 Task: In the  document Ryan.docx change page color to  'Olive Green'. Add link on bottom right corner of the sheet: 'www.instagram.com' Insert page numer on top of the page
Action: Mouse pressed left at (250, 355)
Screenshot: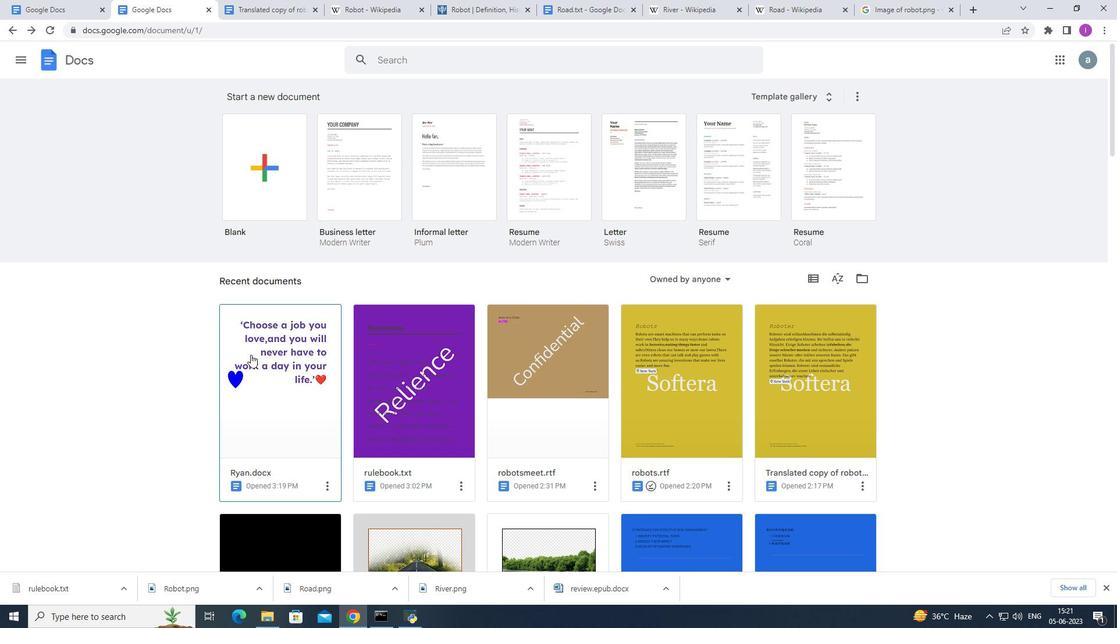 
Action: Mouse moved to (41, 65)
Screenshot: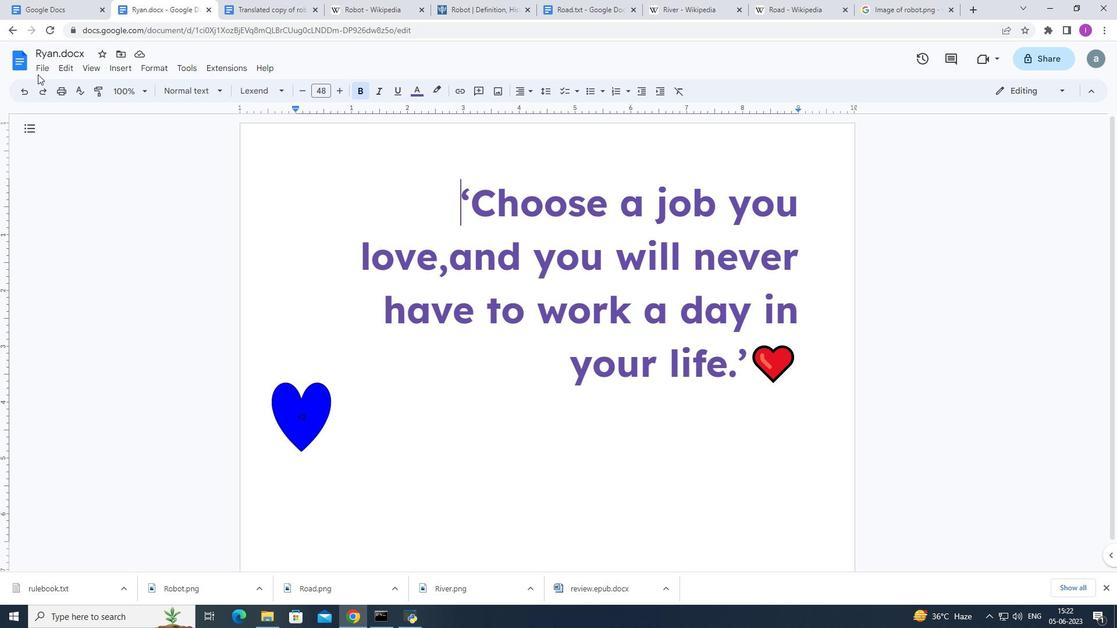 
Action: Mouse pressed left at (41, 65)
Screenshot: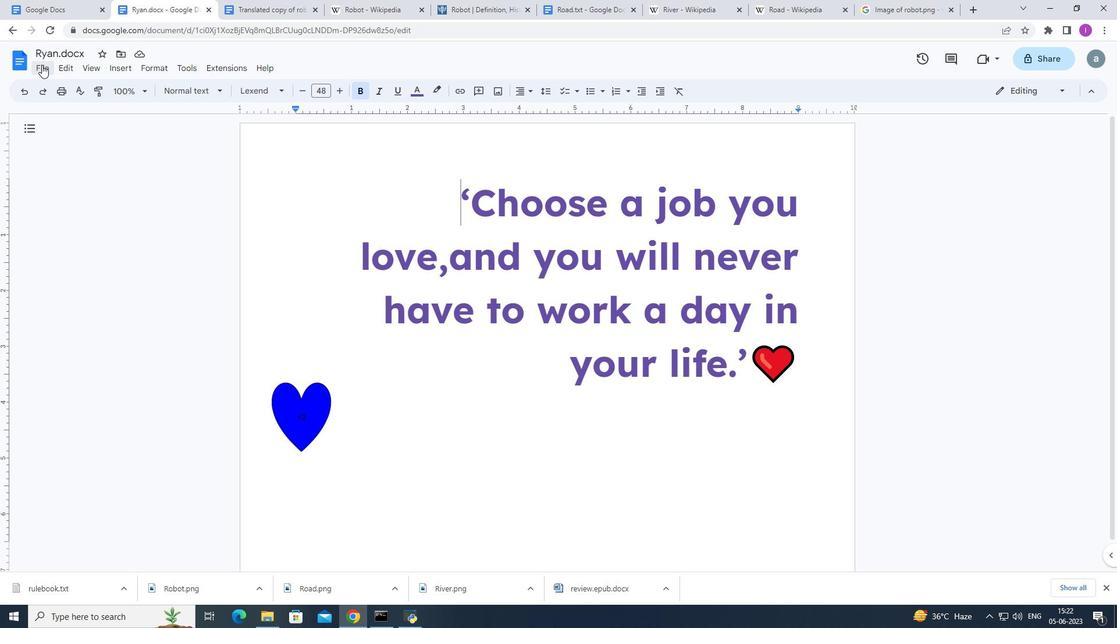 
Action: Mouse moved to (92, 385)
Screenshot: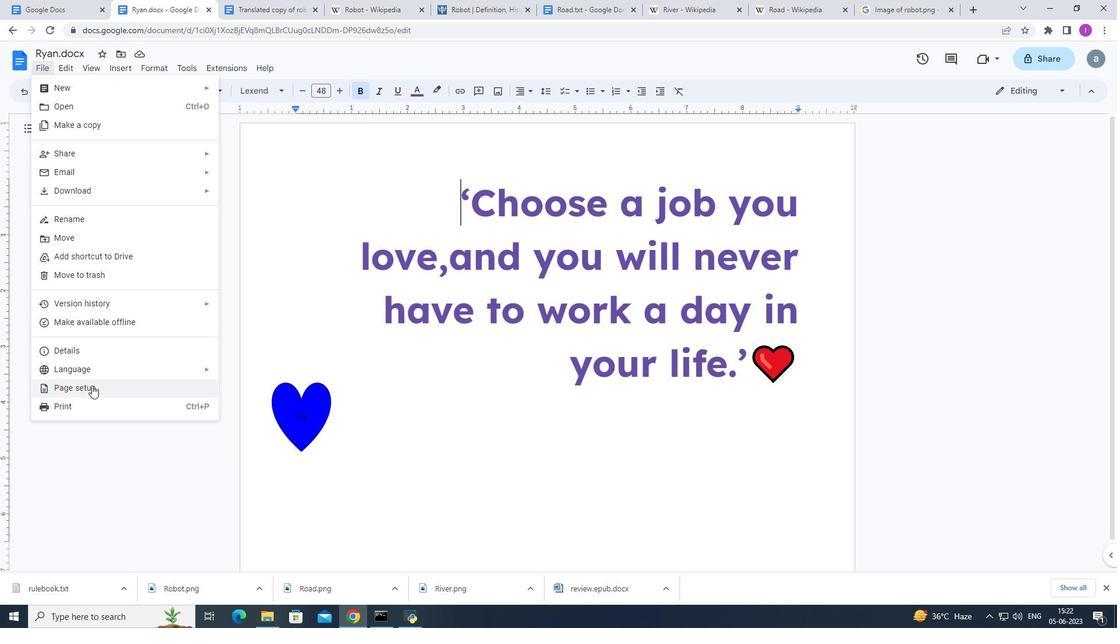 
Action: Mouse pressed left at (92, 385)
Screenshot: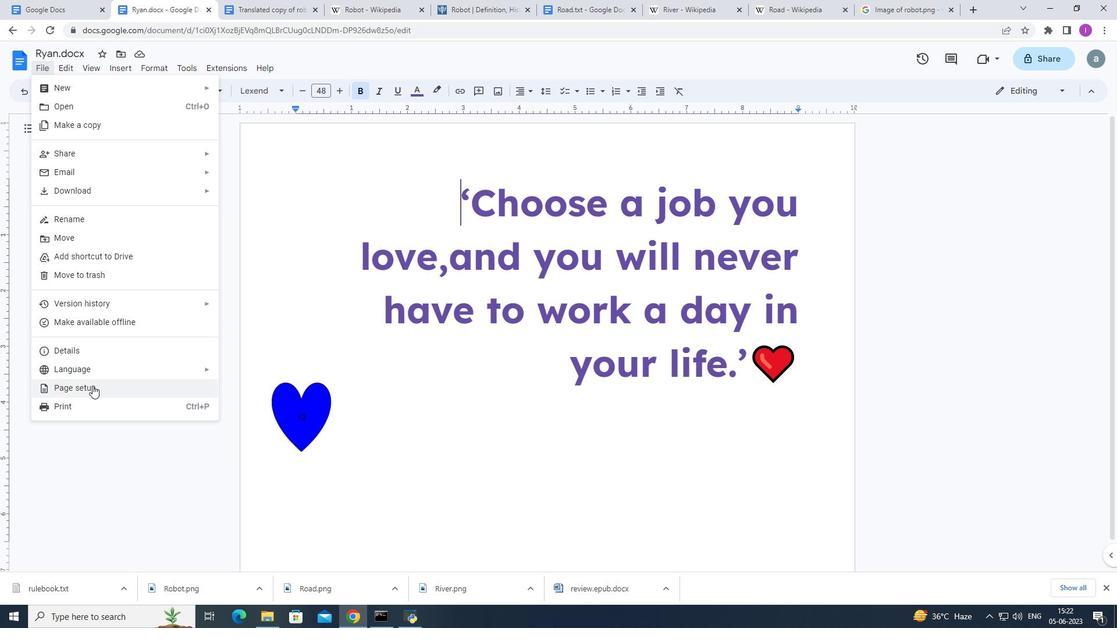 
Action: Mouse moved to (473, 381)
Screenshot: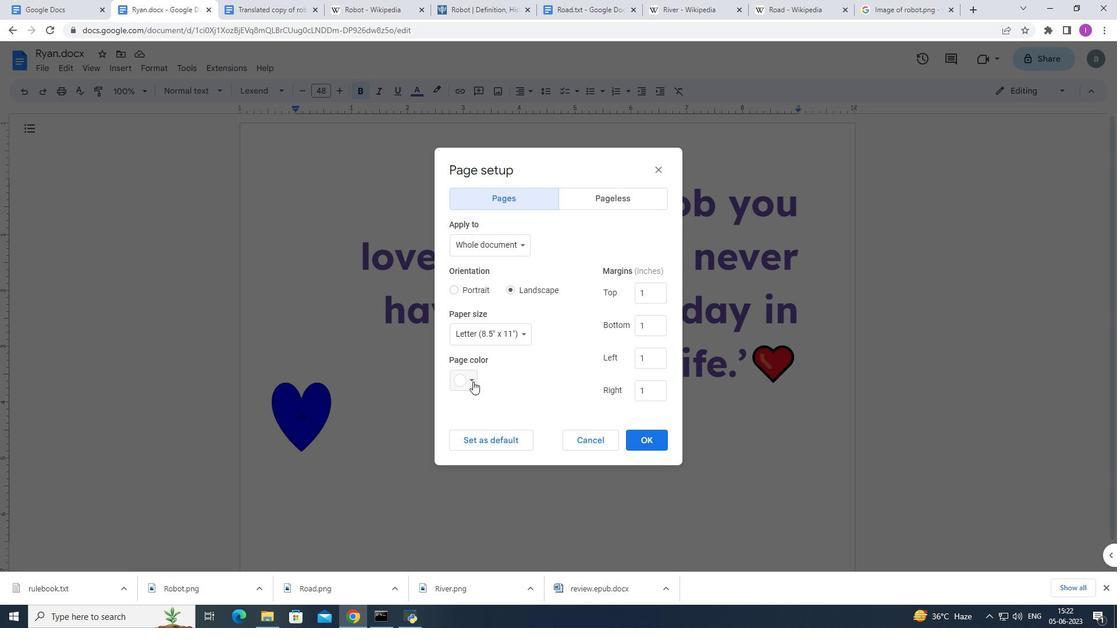 
Action: Mouse pressed left at (473, 381)
Screenshot: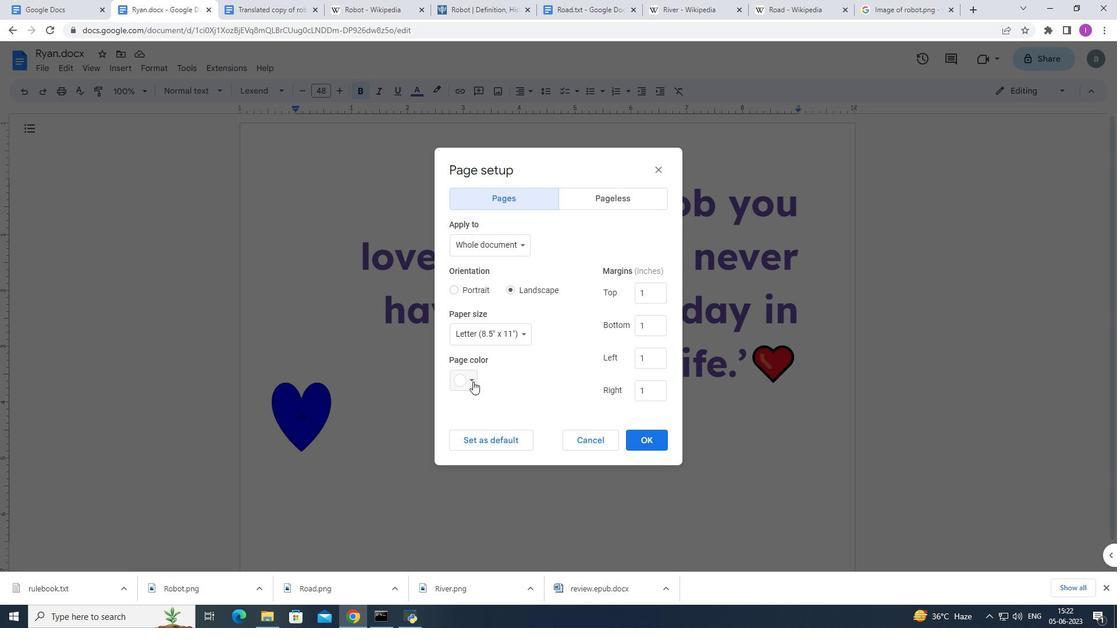 
Action: Mouse moved to (462, 520)
Screenshot: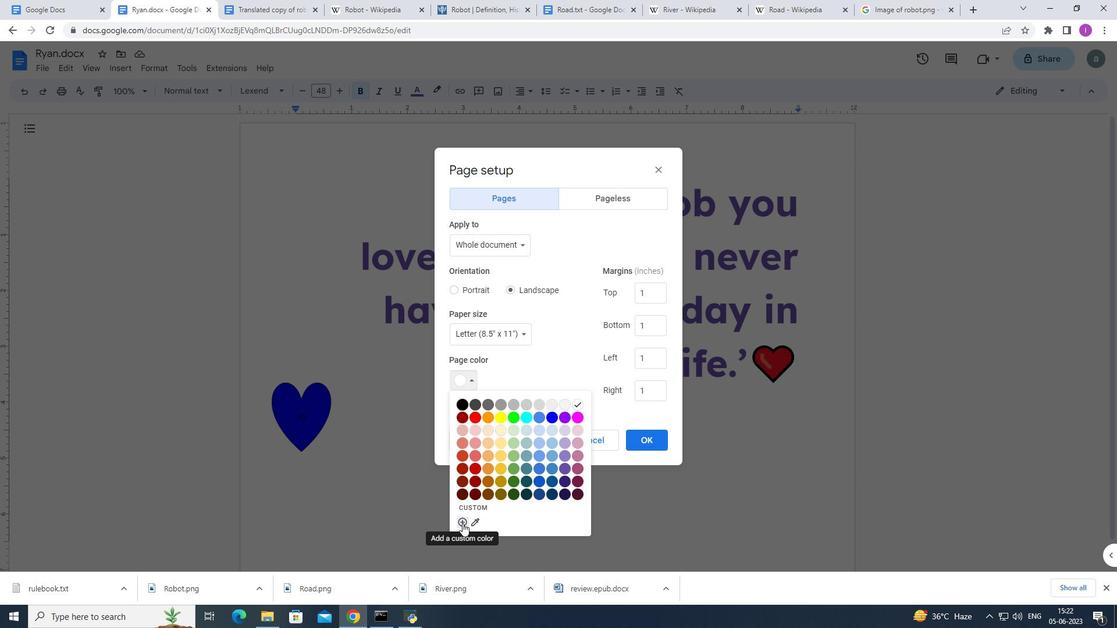 
Action: Mouse pressed left at (462, 520)
Screenshot: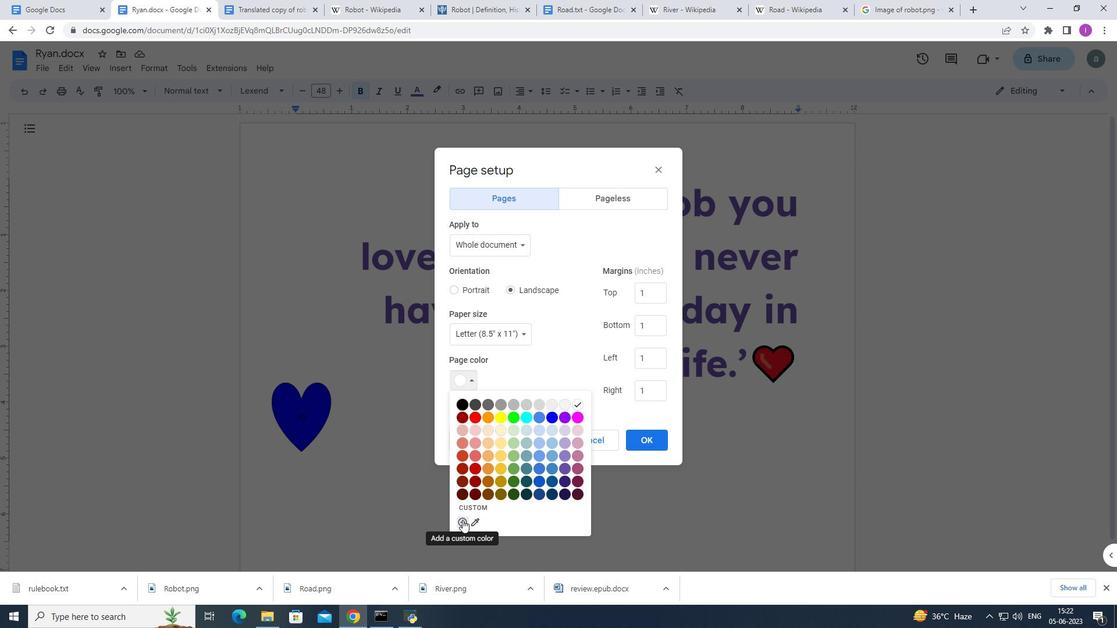 
Action: Mouse moved to (574, 319)
Screenshot: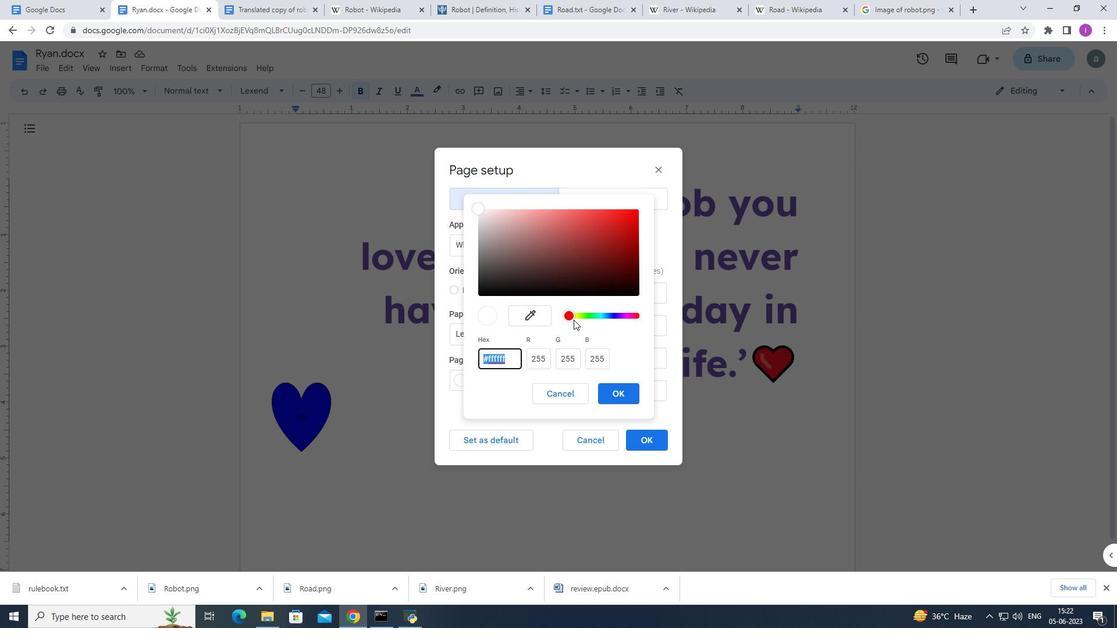 
Action: Mouse pressed left at (574, 319)
Screenshot: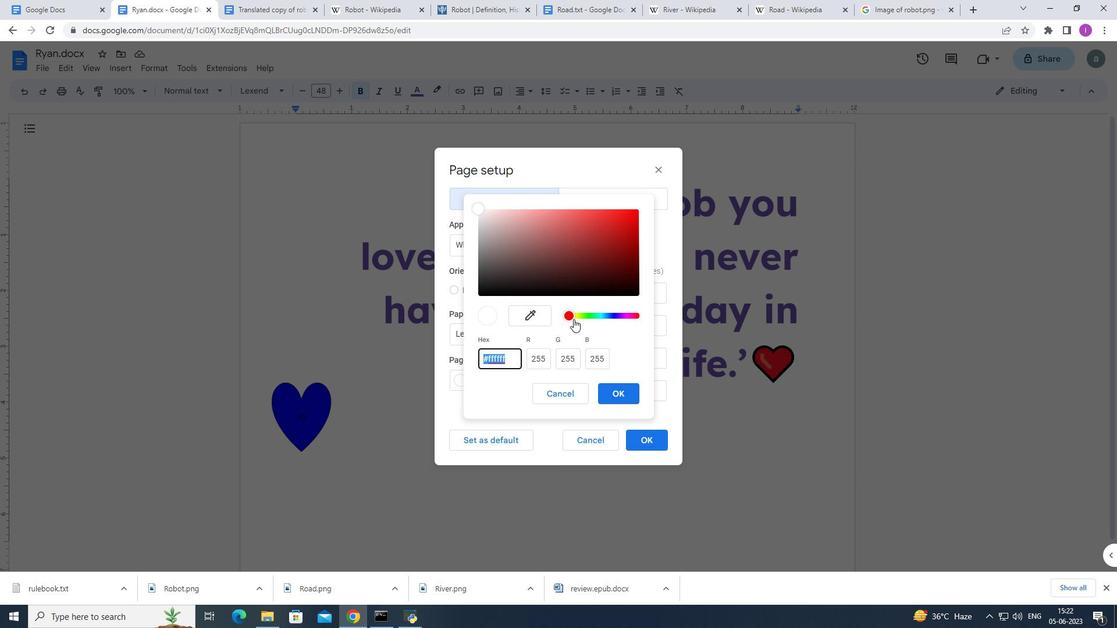 
Action: Mouse moved to (594, 314)
Screenshot: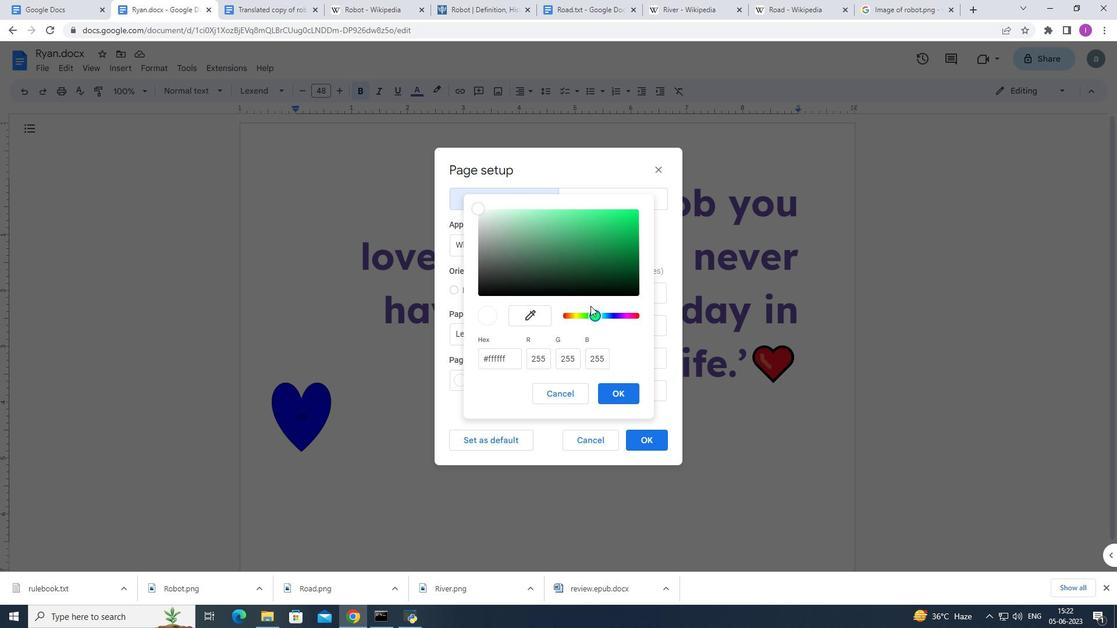 
Action: Mouse pressed left at (594, 314)
Screenshot: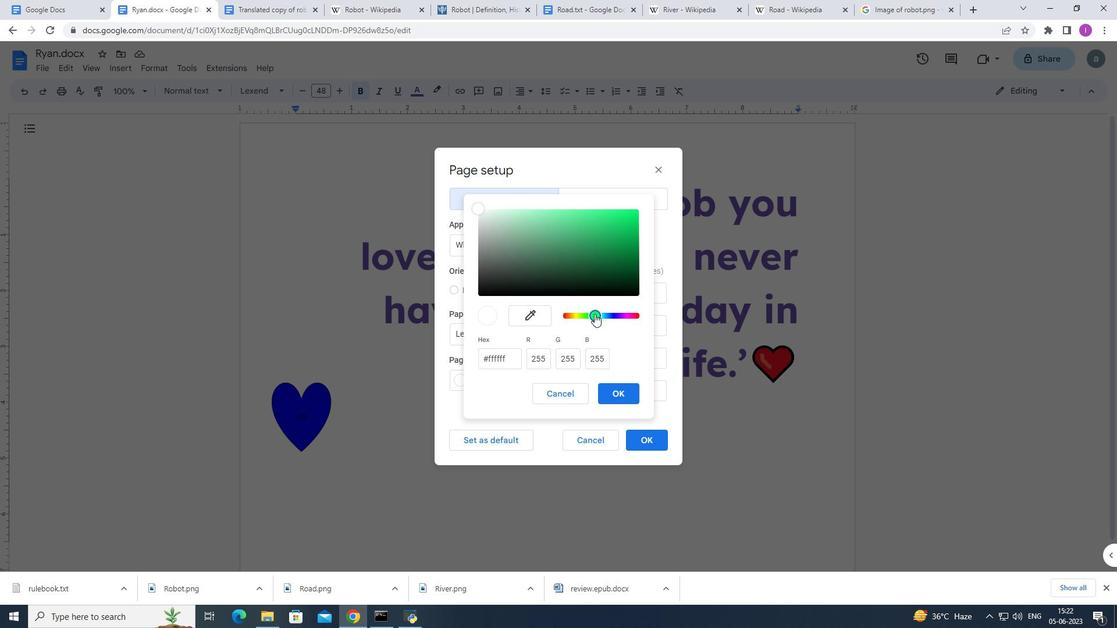 
Action: Mouse moved to (614, 275)
Screenshot: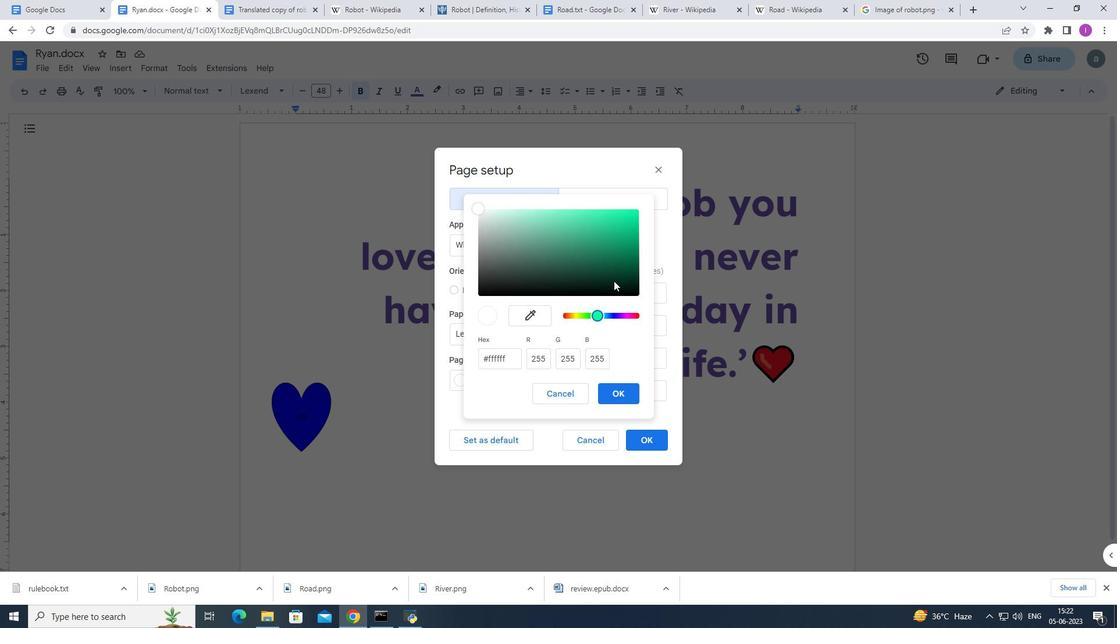 
Action: Mouse pressed left at (614, 275)
Screenshot: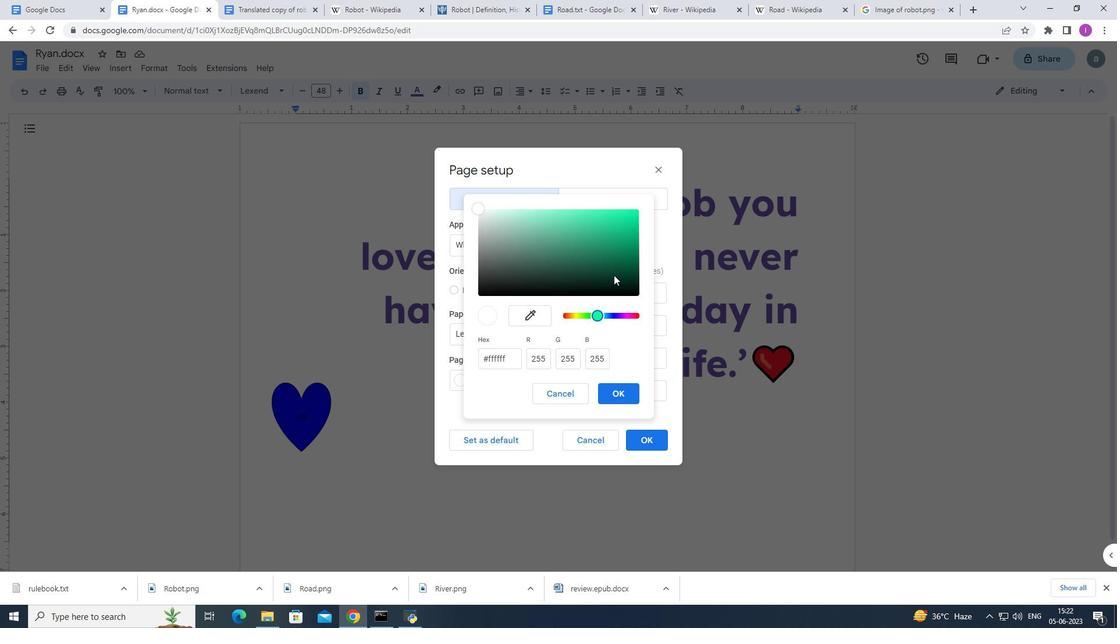 
Action: Mouse moved to (610, 256)
Screenshot: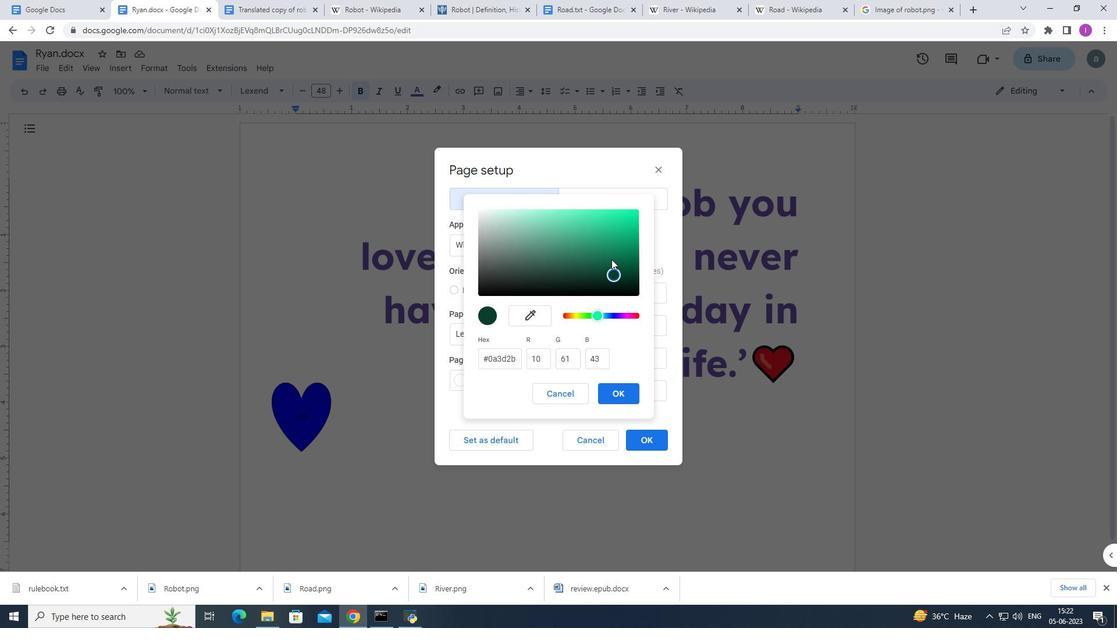 
Action: Mouse pressed left at (610, 256)
Screenshot: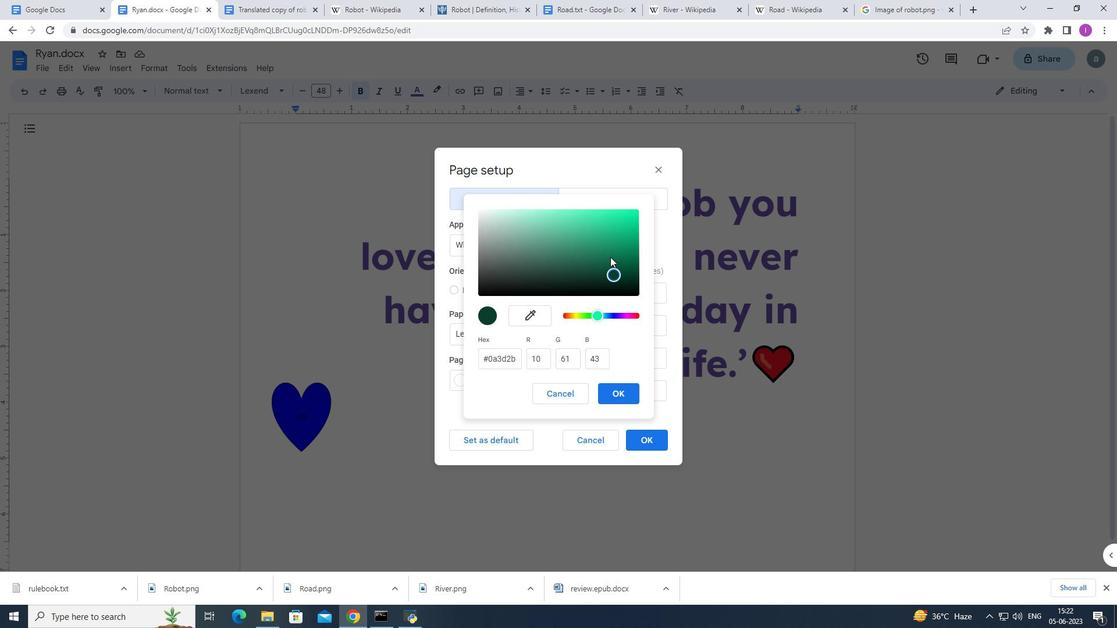 
Action: Mouse moved to (627, 248)
Screenshot: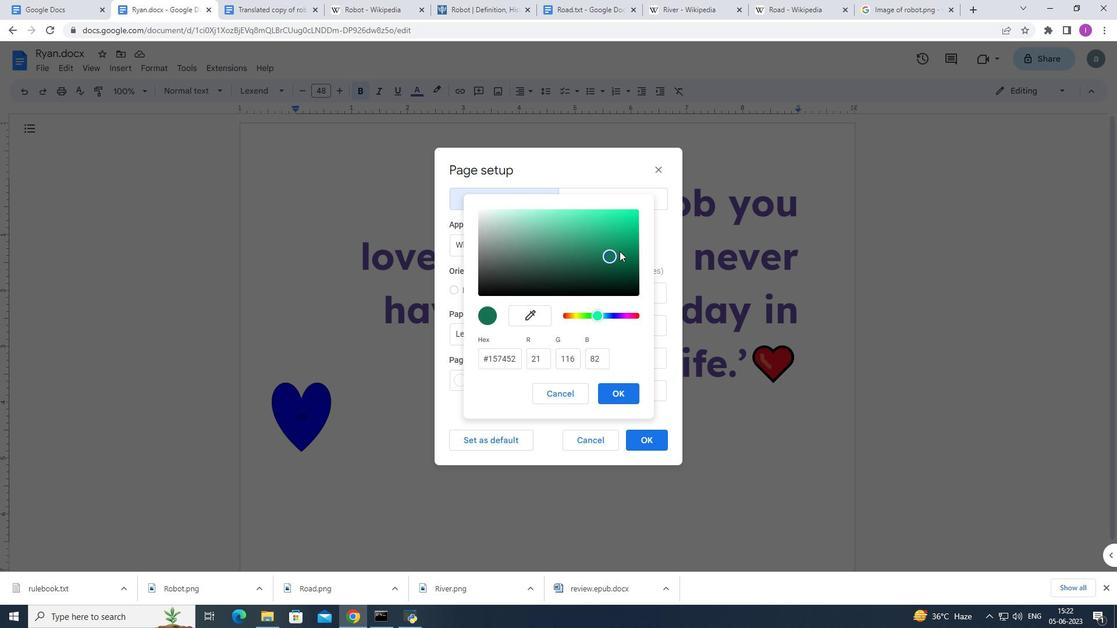 
Action: Mouse pressed left at (627, 248)
Screenshot: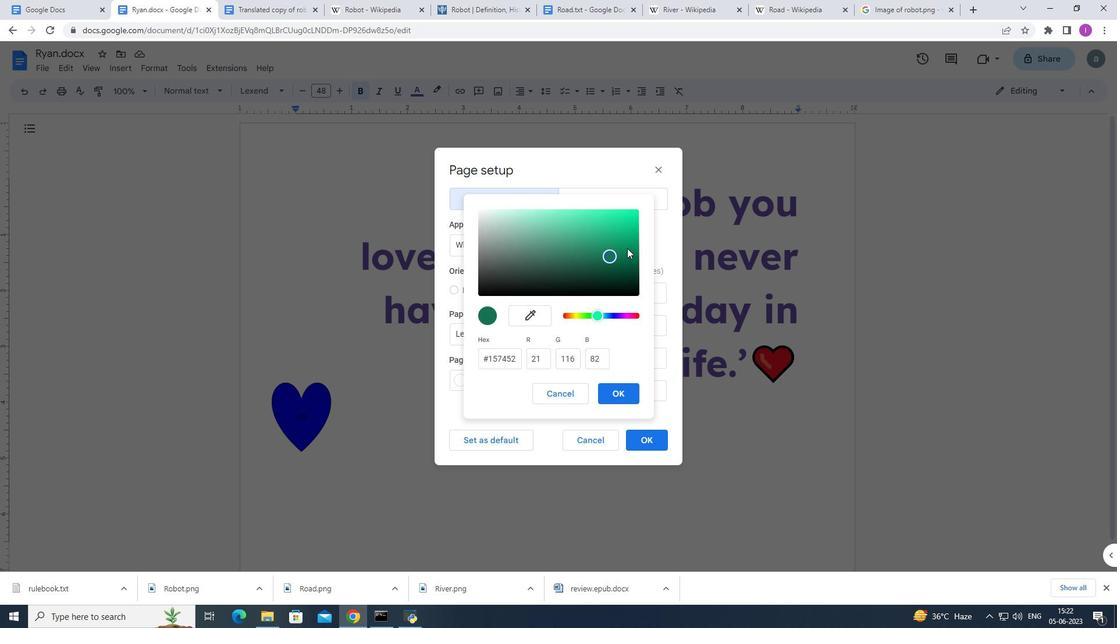 
Action: Mouse moved to (633, 264)
Screenshot: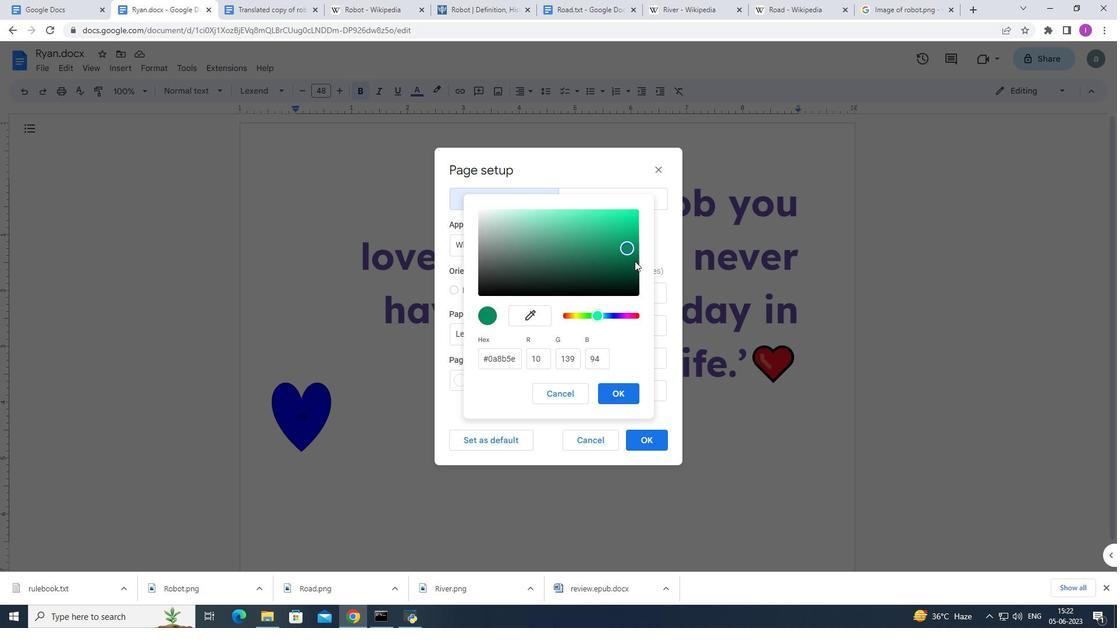 
Action: Mouse pressed left at (633, 264)
Screenshot: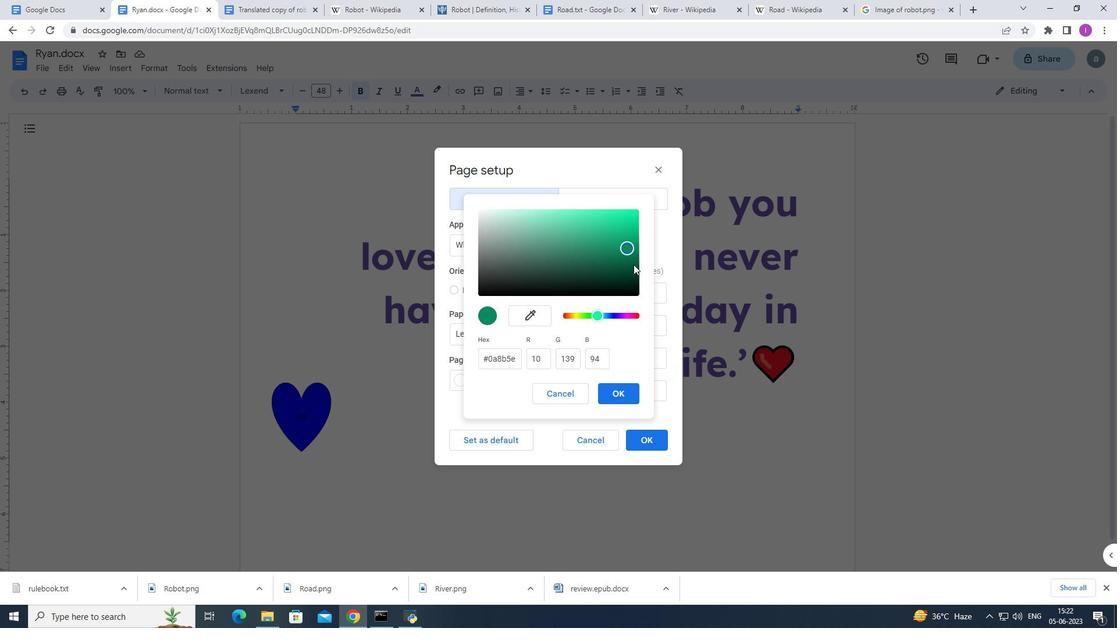 
Action: Mouse moved to (616, 245)
Screenshot: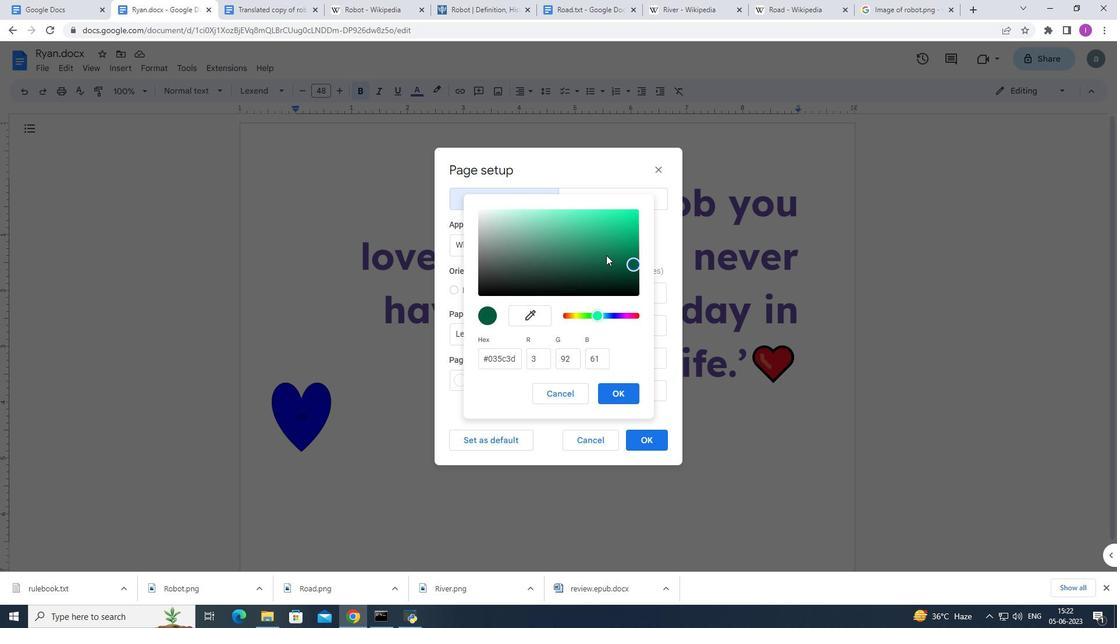 
Action: Mouse pressed left at (616, 245)
Screenshot: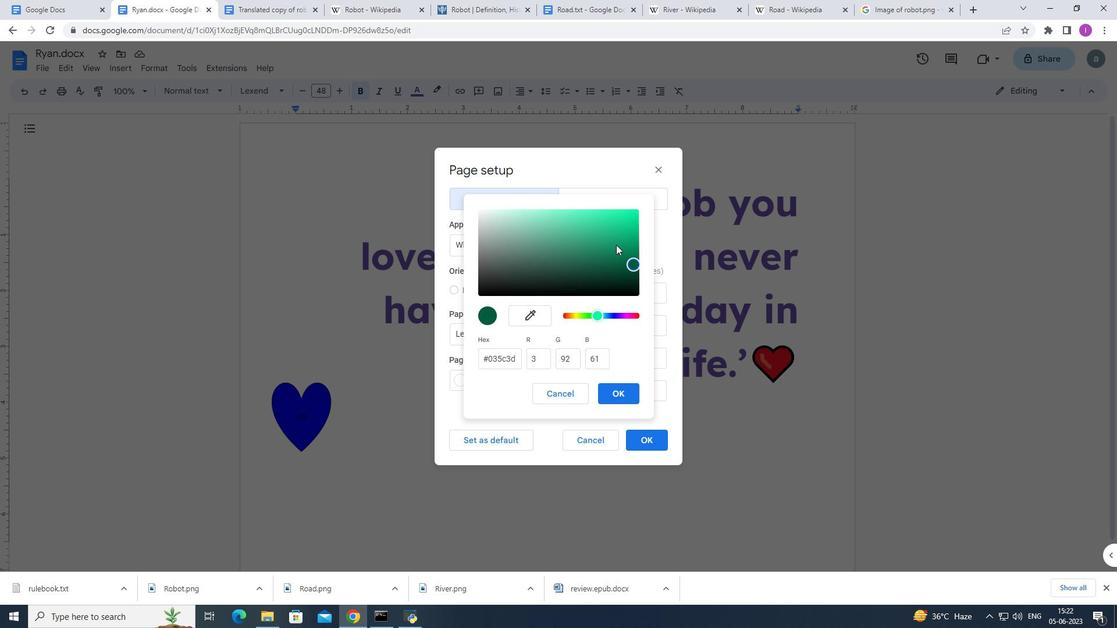 
Action: Mouse moved to (586, 246)
Screenshot: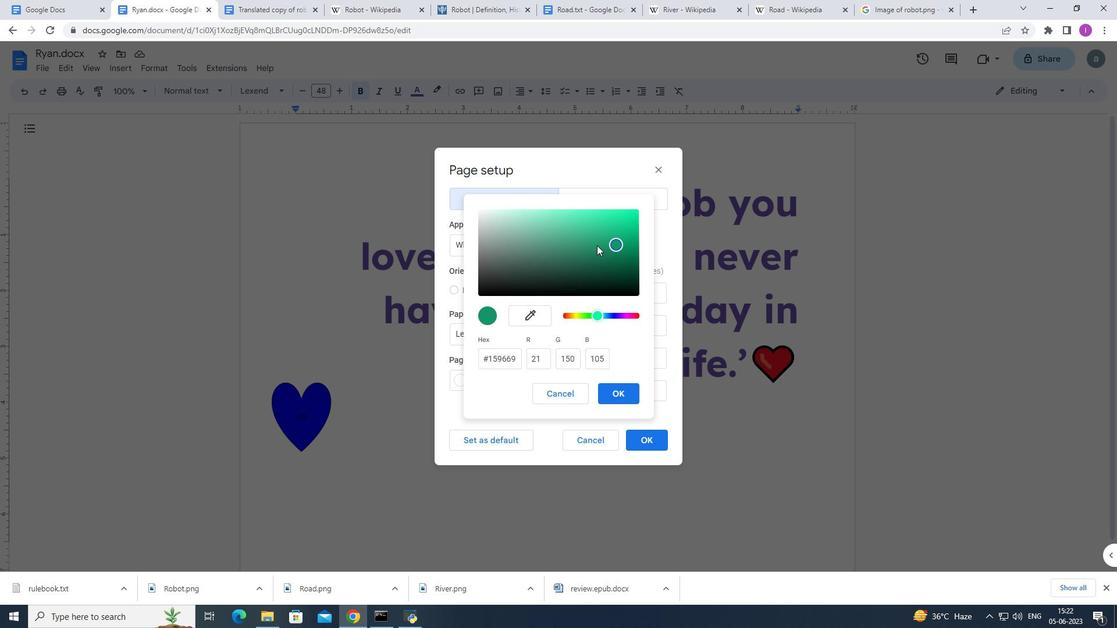 
Action: Mouse pressed left at (586, 246)
Screenshot: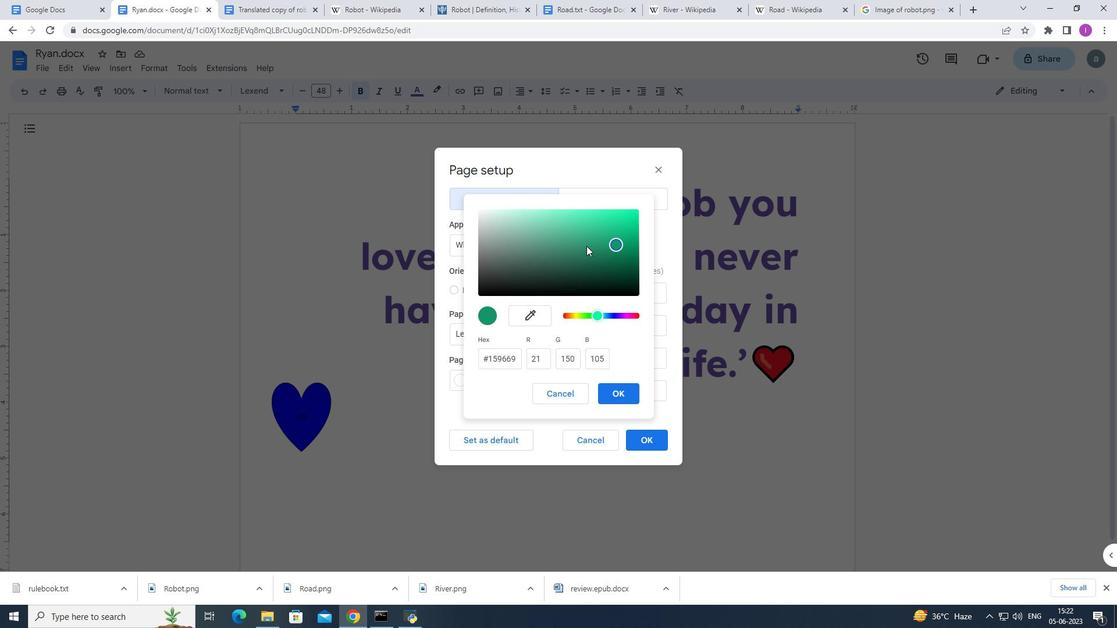 
Action: Mouse moved to (554, 263)
Screenshot: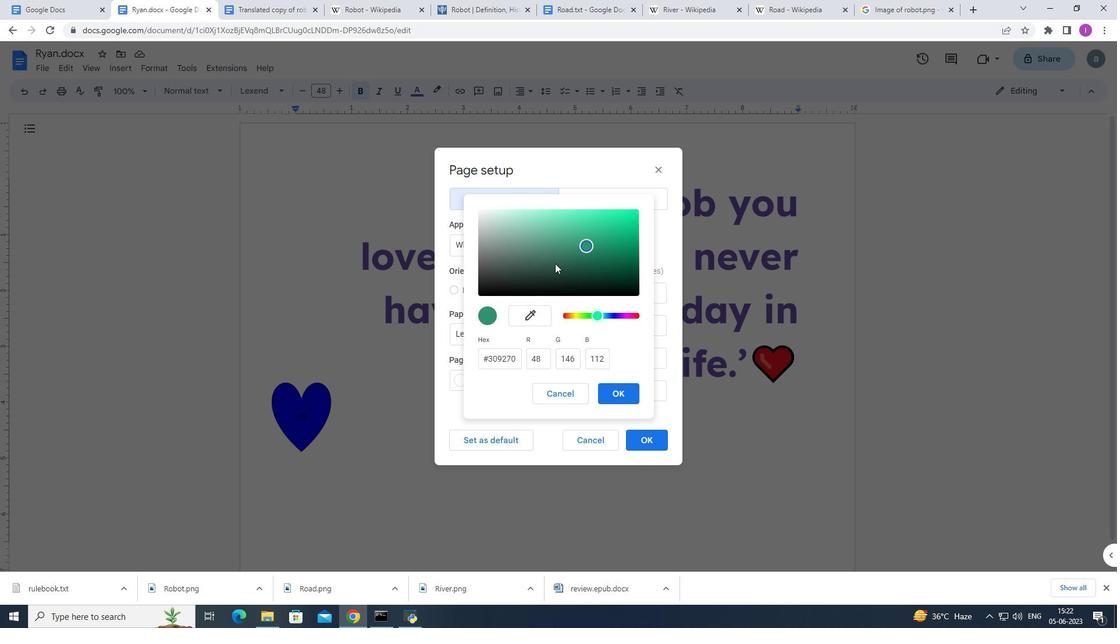 
Action: Mouse pressed left at (554, 263)
Screenshot: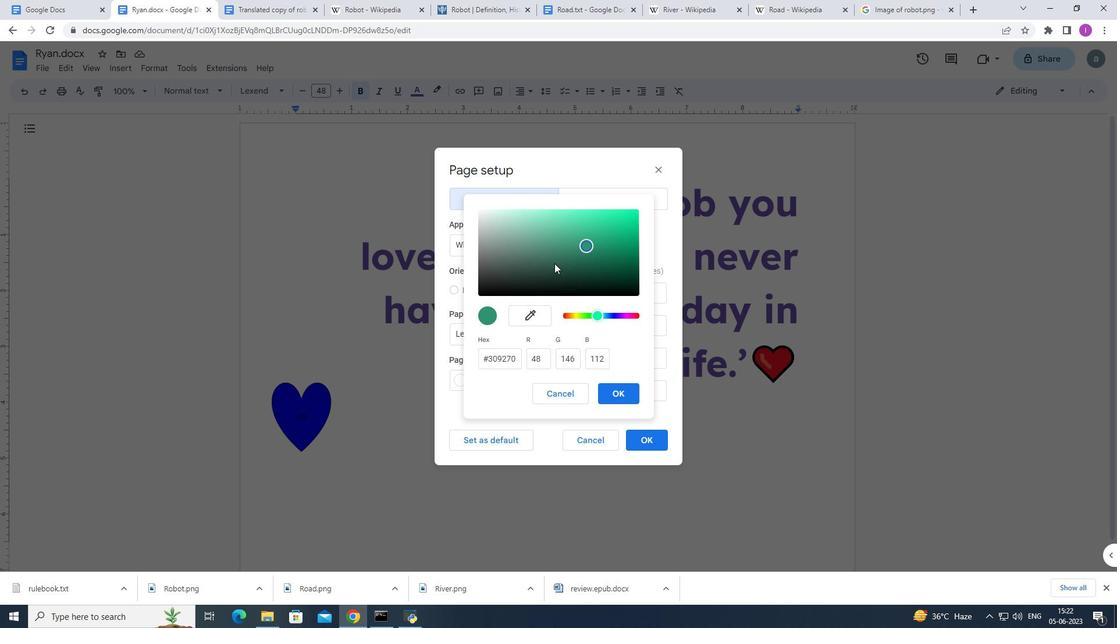 
Action: Mouse moved to (551, 274)
Screenshot: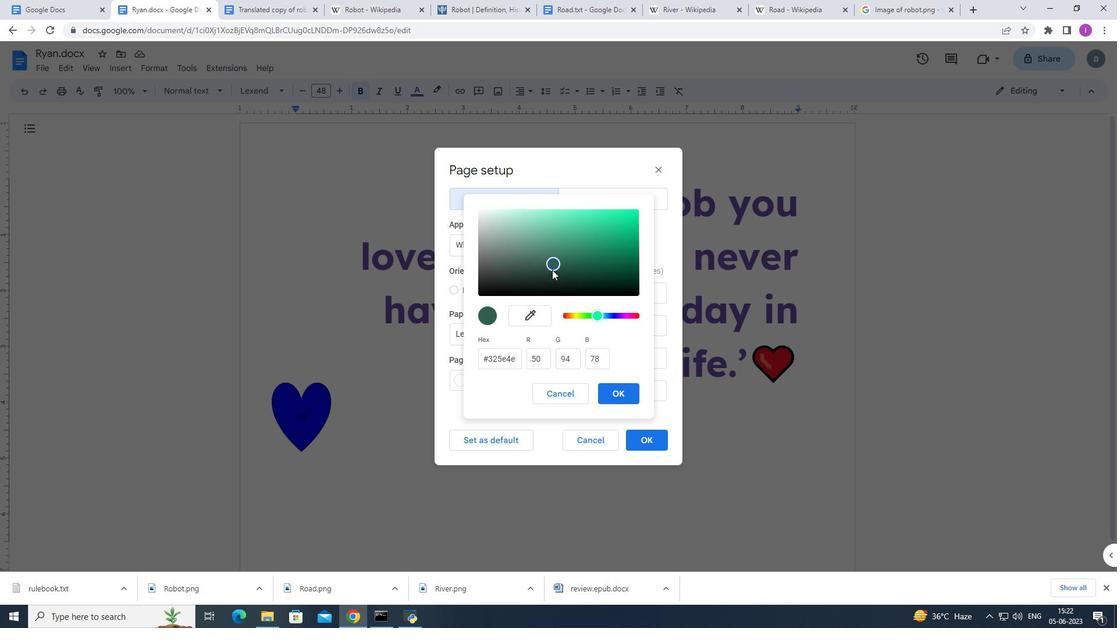 
Action: Mouse pressed left at (551, 274)
Screenshot: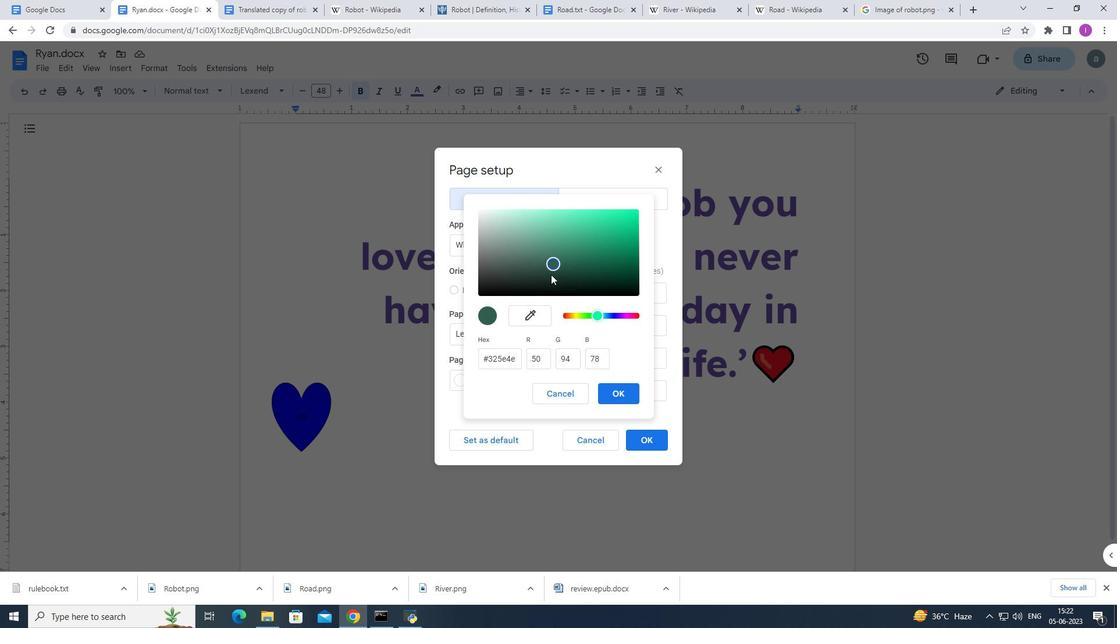 
Action: Mouse moved to (552, 262)
Screenshot: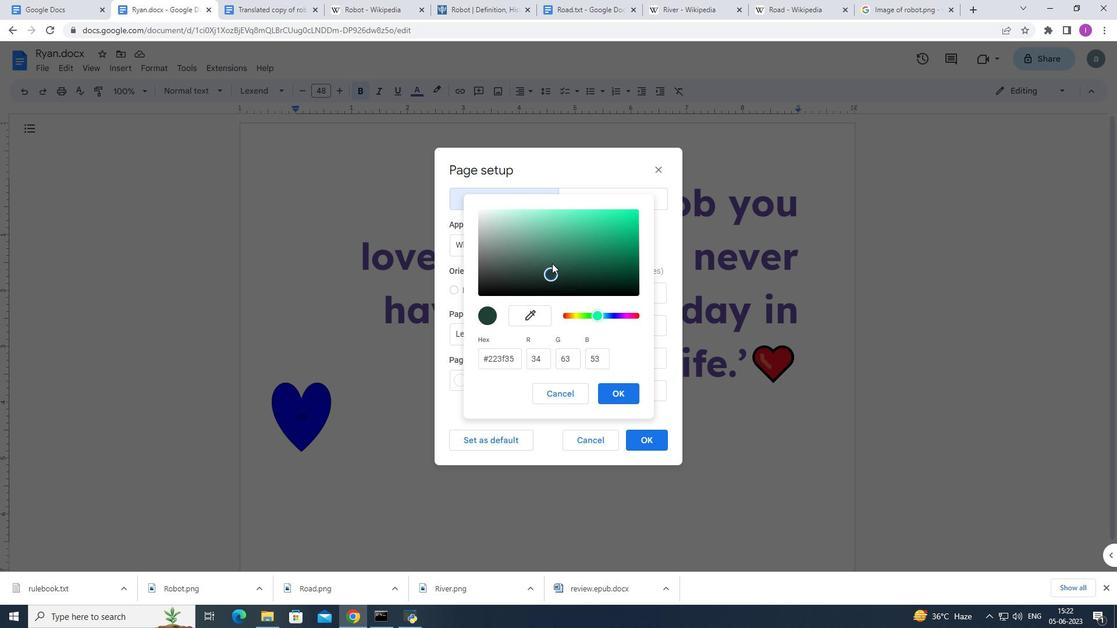 
Action: Mouse pressed left at (552, 262)
Screenshot: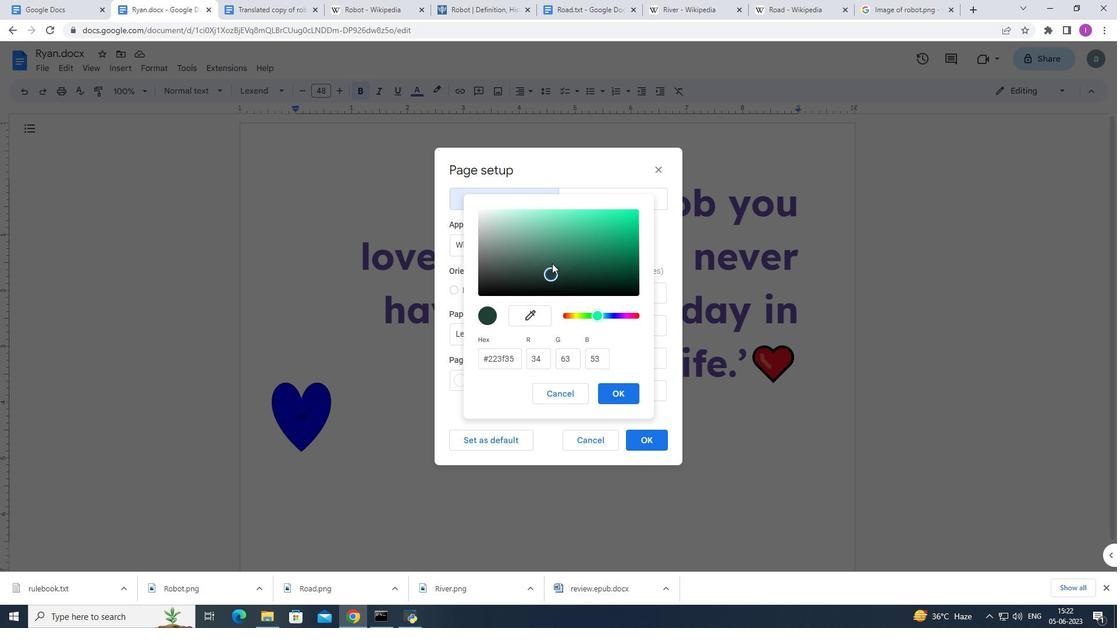 
Action: Mouse moved to (558, 253)
Screenshot: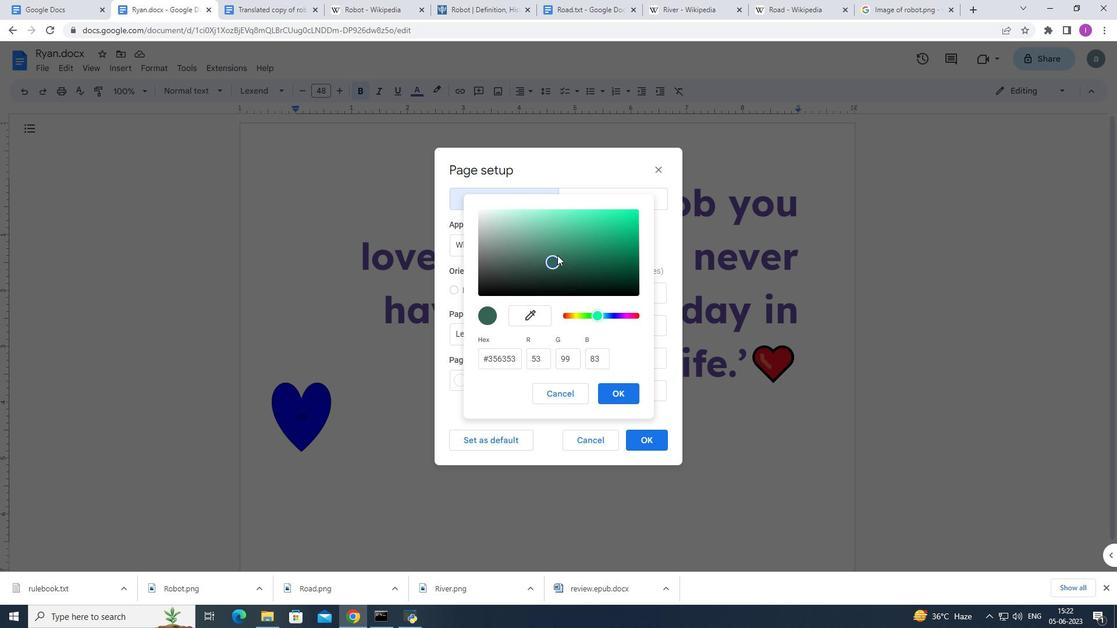 
Action: Mouse pressed left at (558, 253)
Screenshot: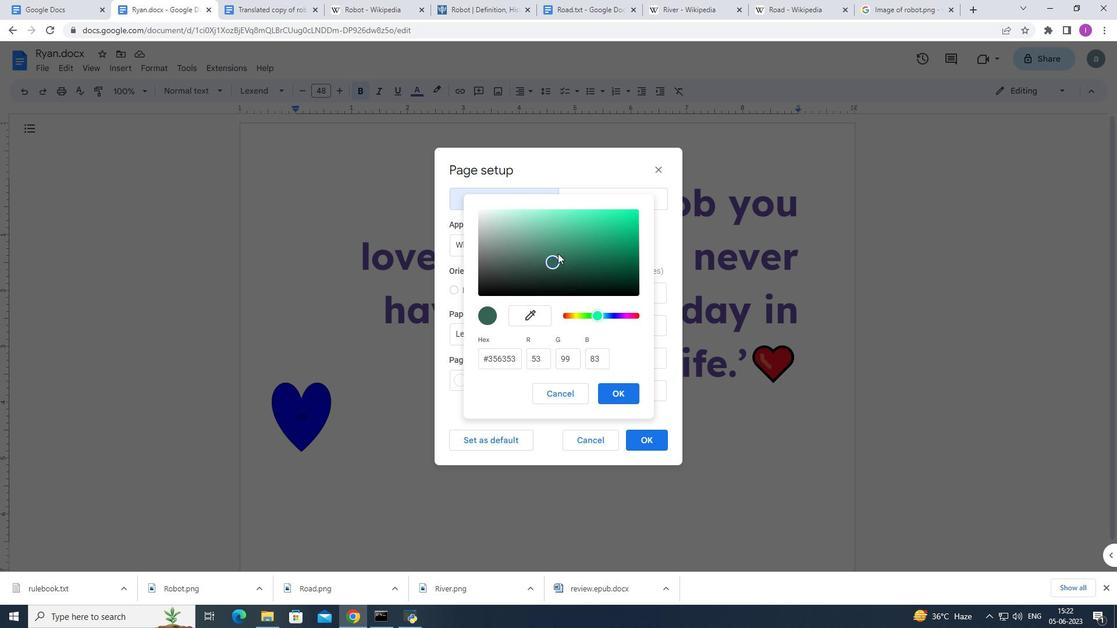 
Action: Mouse moved to (619, 394)
Screenshot: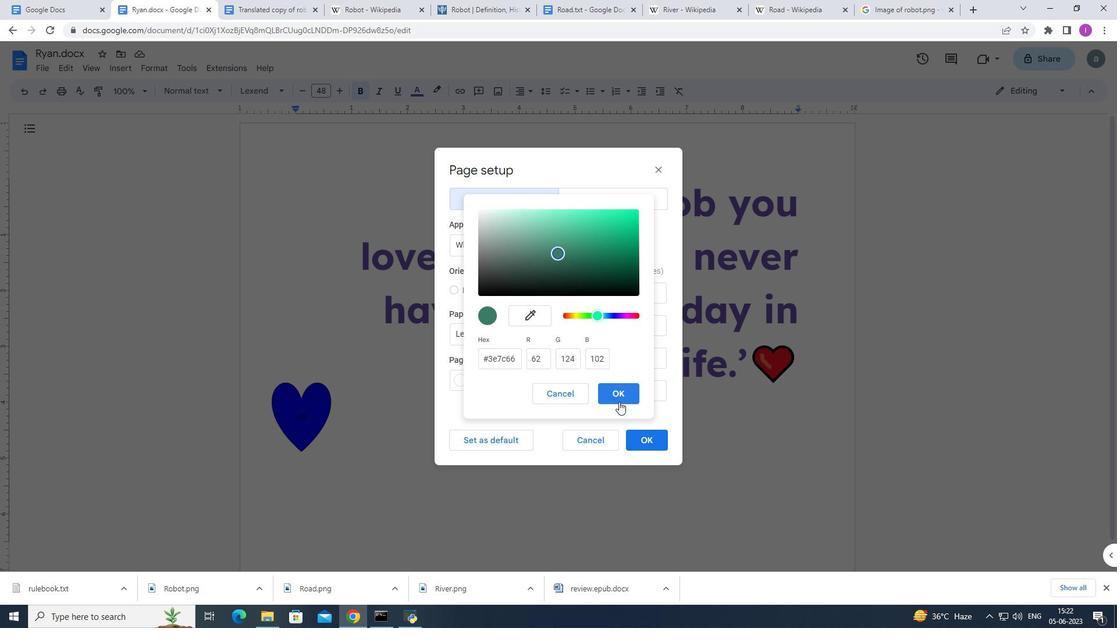 
Action: Mouse pressed left at (619, 394)
Screenshot: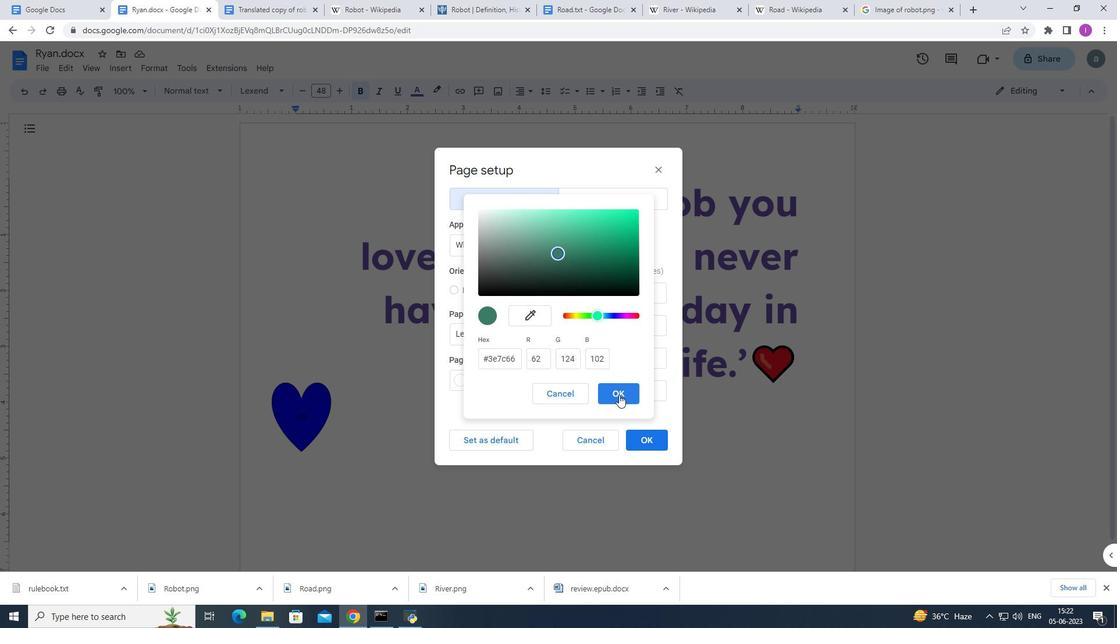 
Action: Mouse moved to (657, 436)
Screenshot: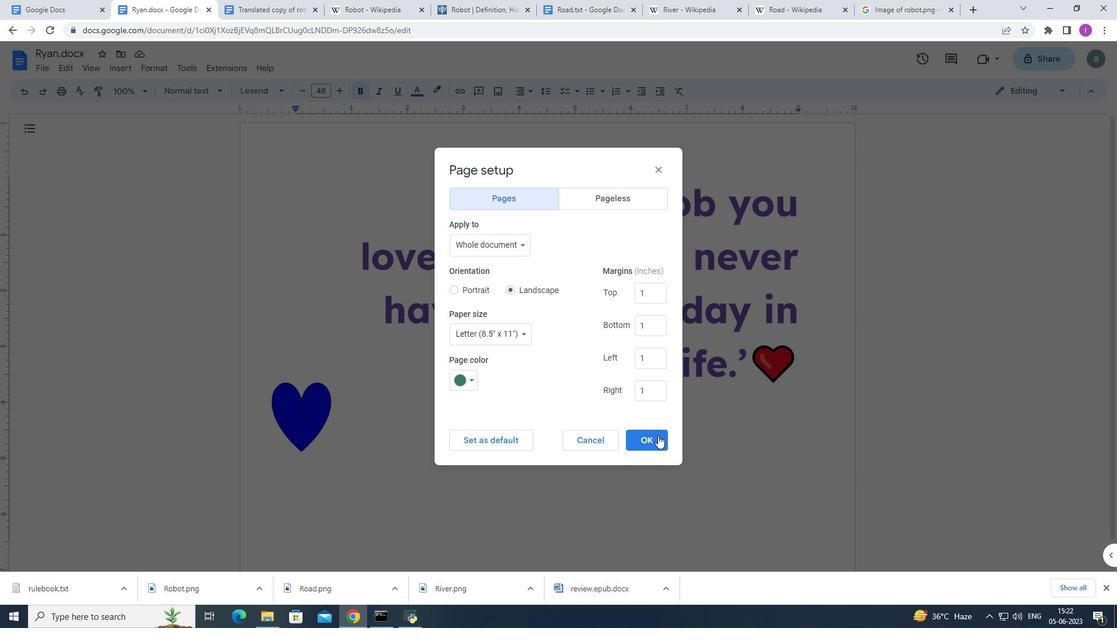
Action: Mouse pressed left at (657, 436)
Screenshot: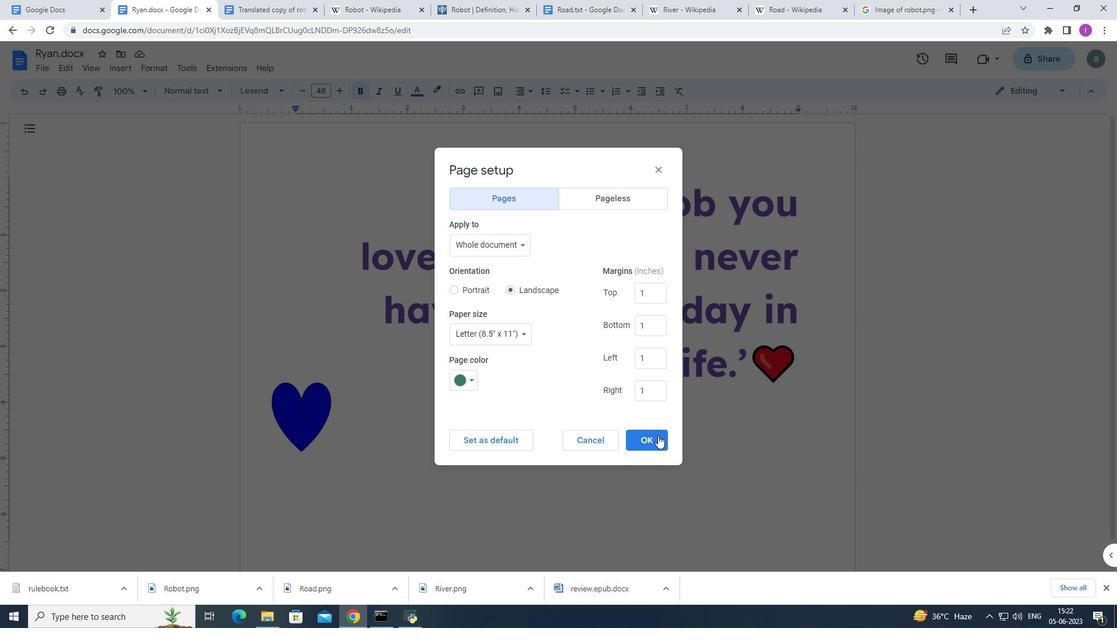 
Action: Mouse moved to (752, 373)
Screenshot: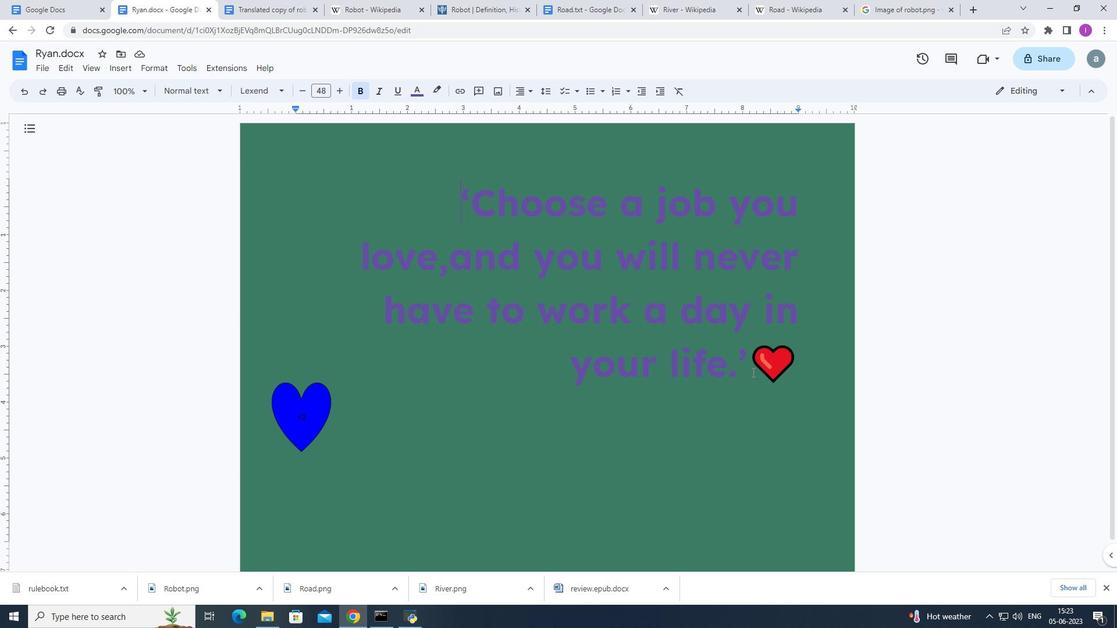 
Action: Mouse pressed left at (752, 373)
Screenshot: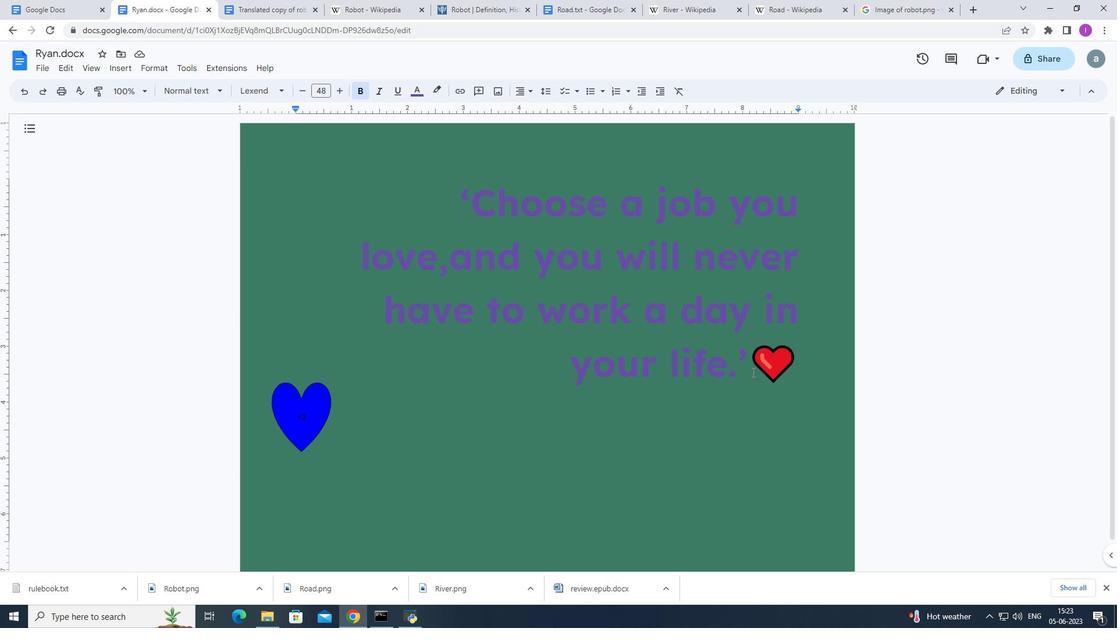 
Action: Mouse moved to (772, 385)
Screenshot: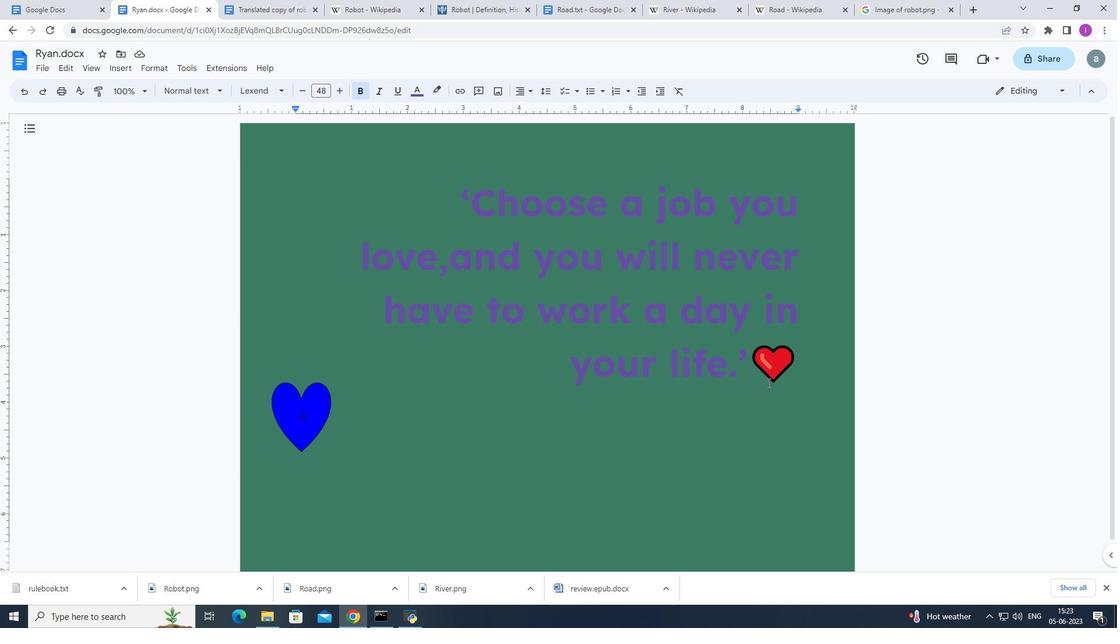 
Action: Key pressed <Key.enter><Key.backspace>
Screenshot: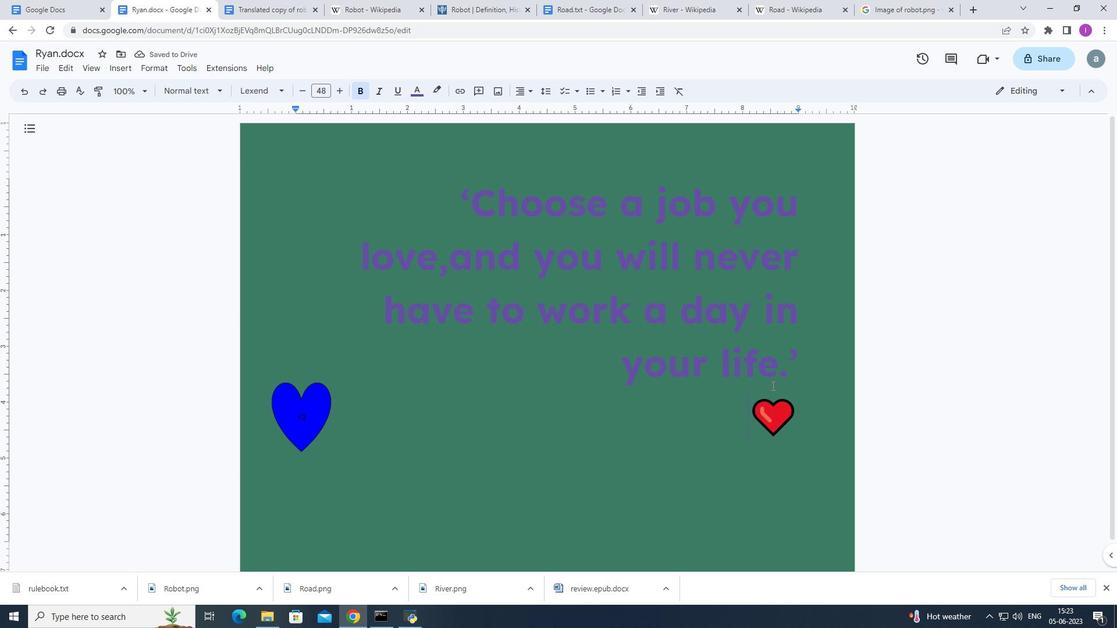 
Action: Mouse moved to (605, 425)
Screenshot: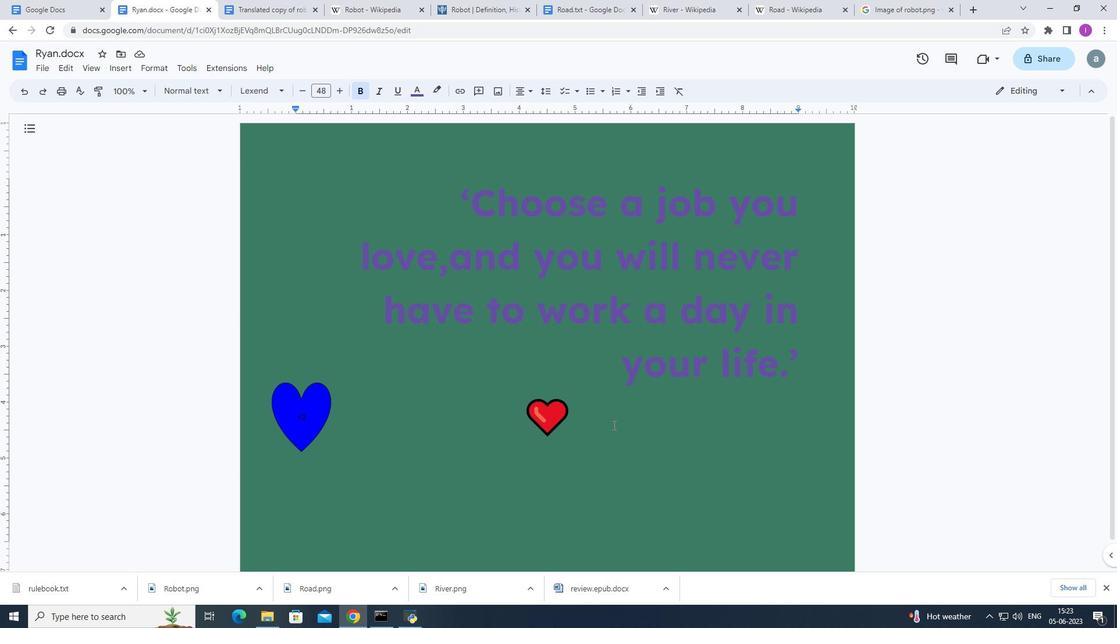 
Action: Mouse pressed left at (605, 425)
Screenshot: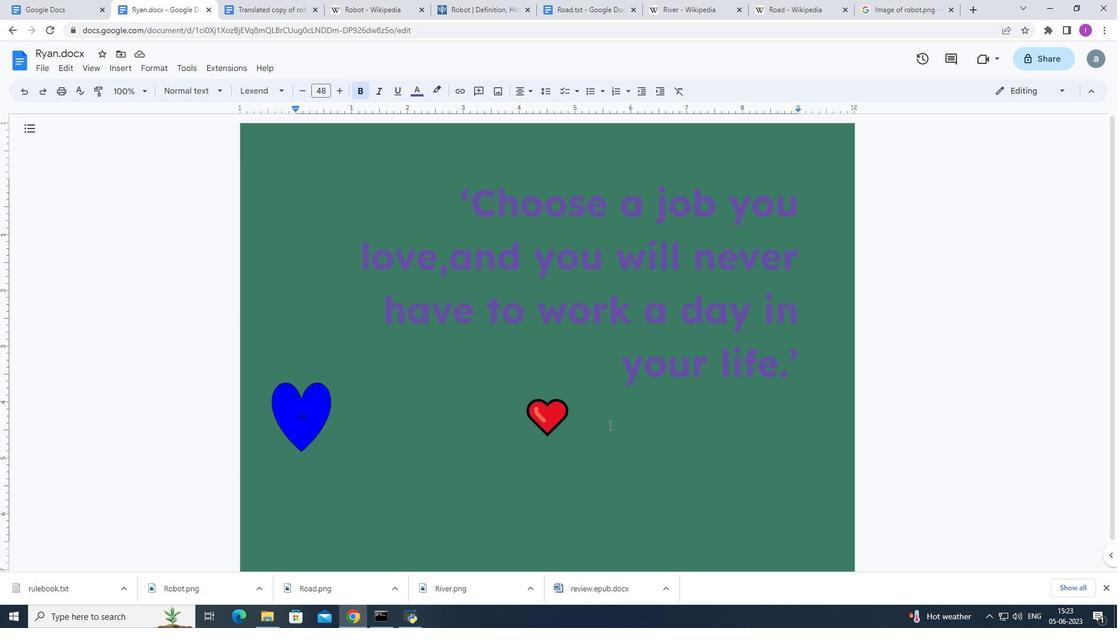 
Action: Mouse moved to (511, 408)
Screenshot: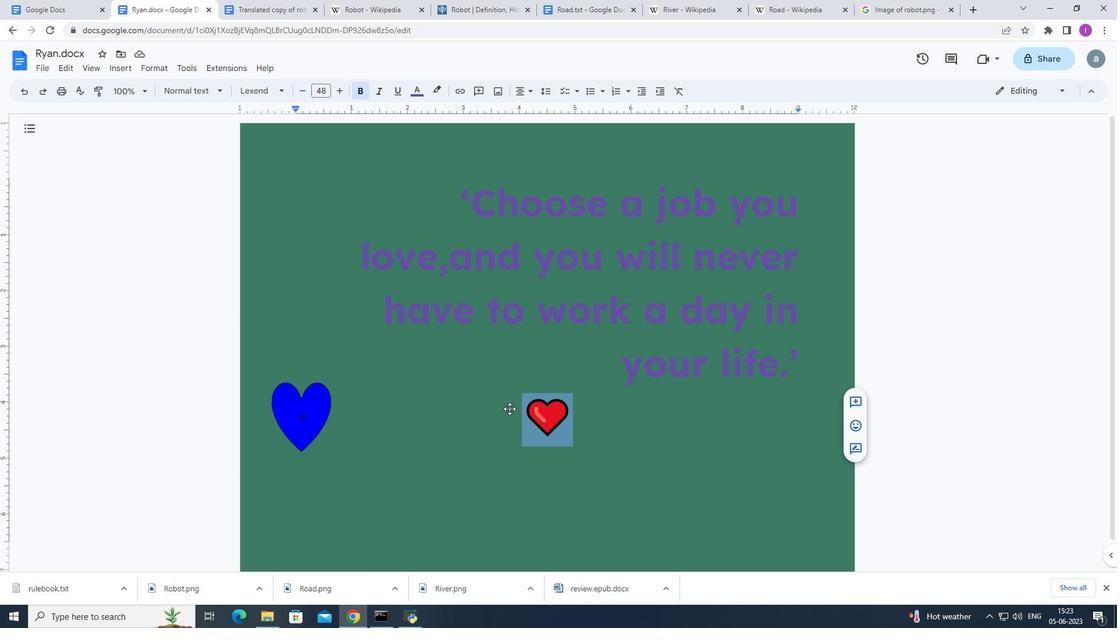 
Action: Key pressed ctrl+C
Screenshot: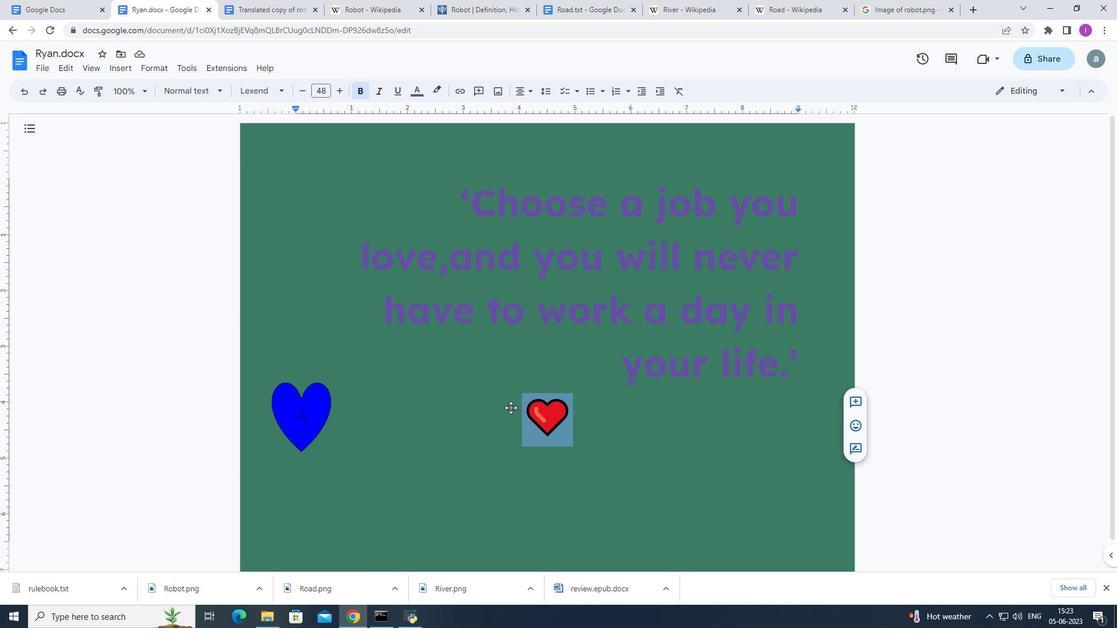 
Action: Mouse moved to (812, 367)
Screenshot: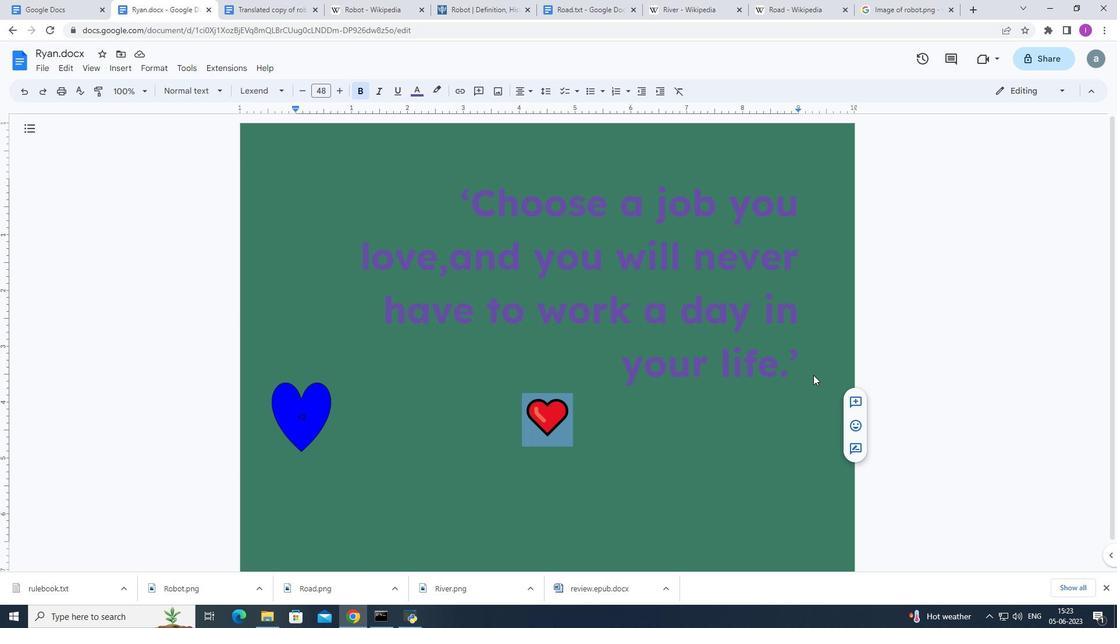 
Action: Mouse pressed left at (812, 367)
Screenshot: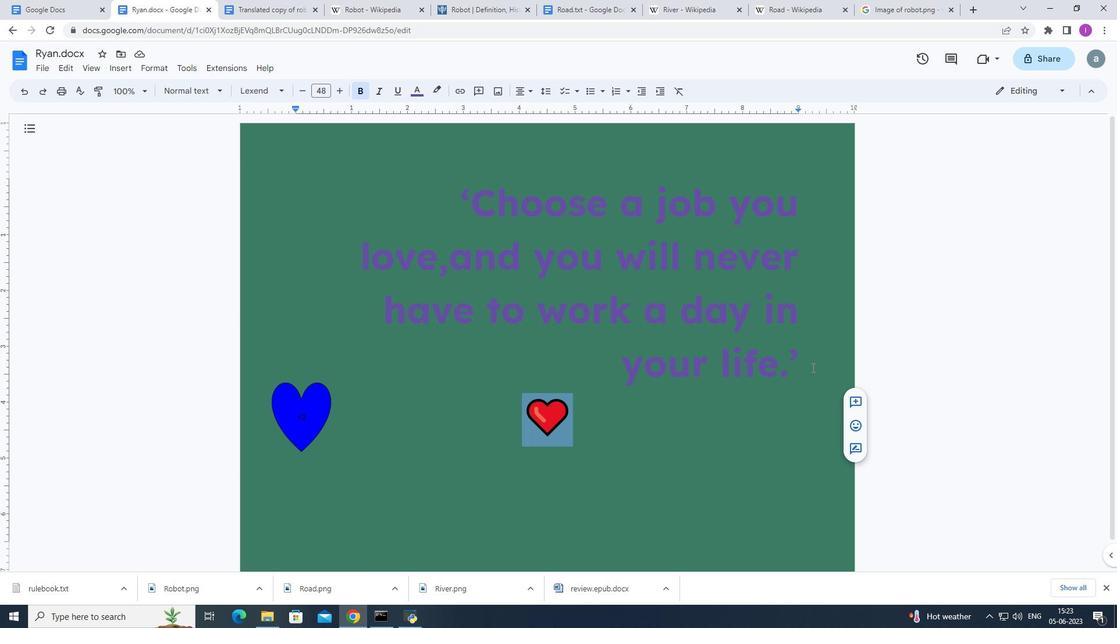 
Action: Mouse moved to (812, 367)
Screenshot: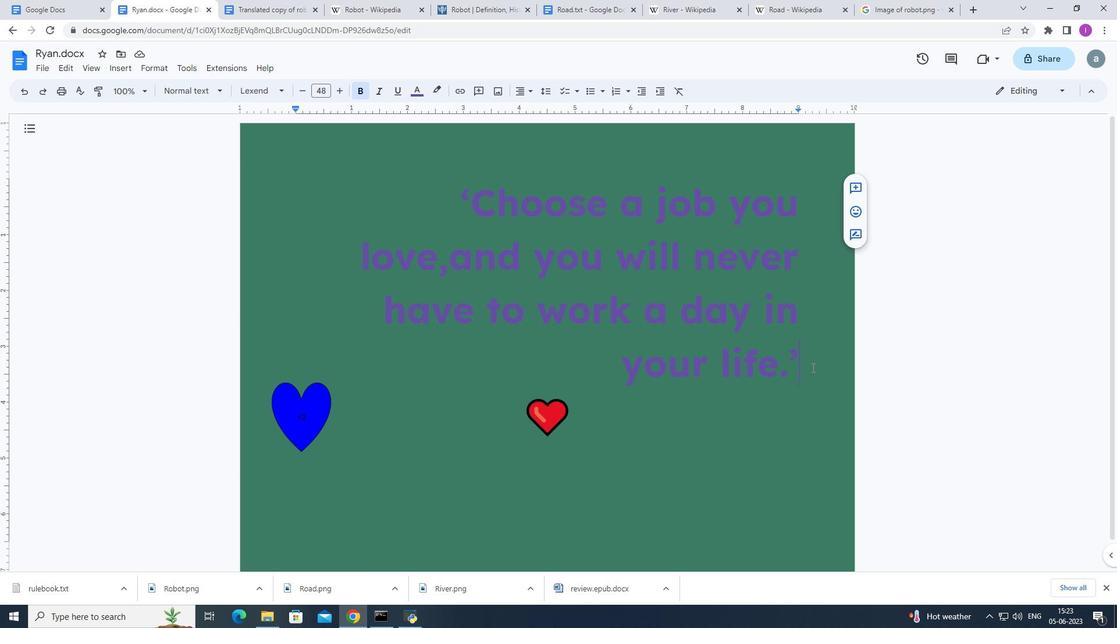 
Action: Key pressed ctrl+V
Screenshot: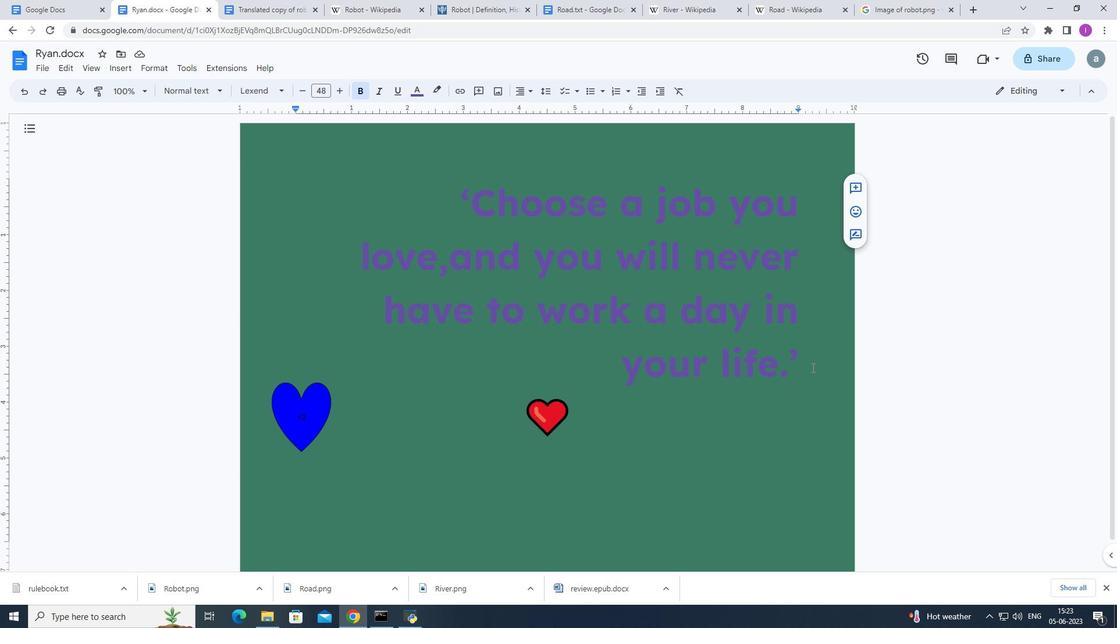 
Action: Mouse moved to (576, 419)
Screenshot: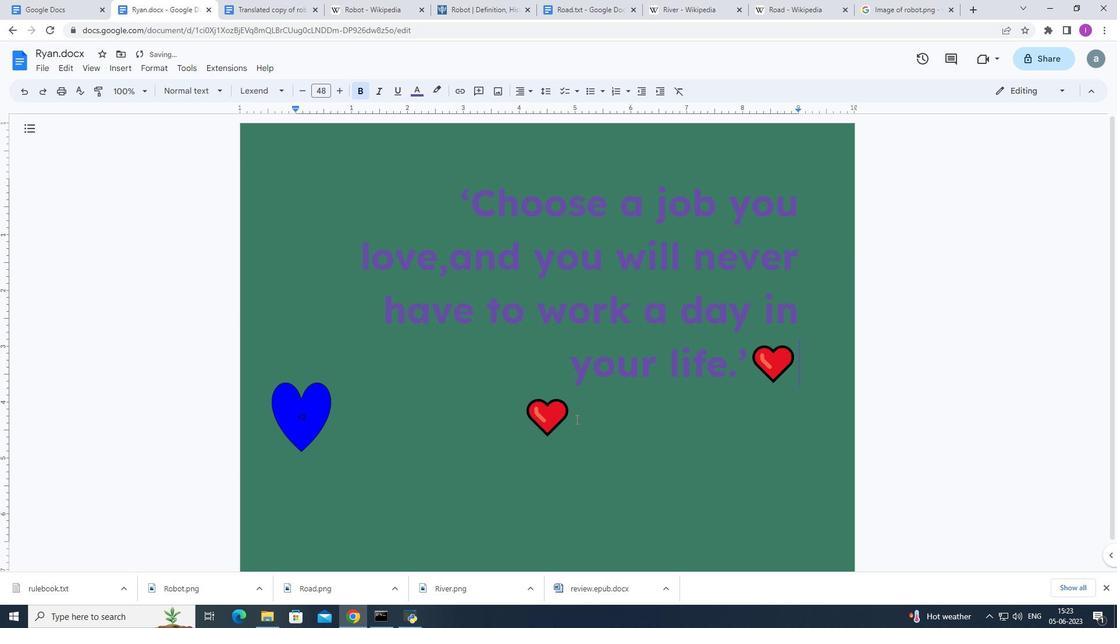 
Action: Mouse pressed left at (576, 419)
Screenshot: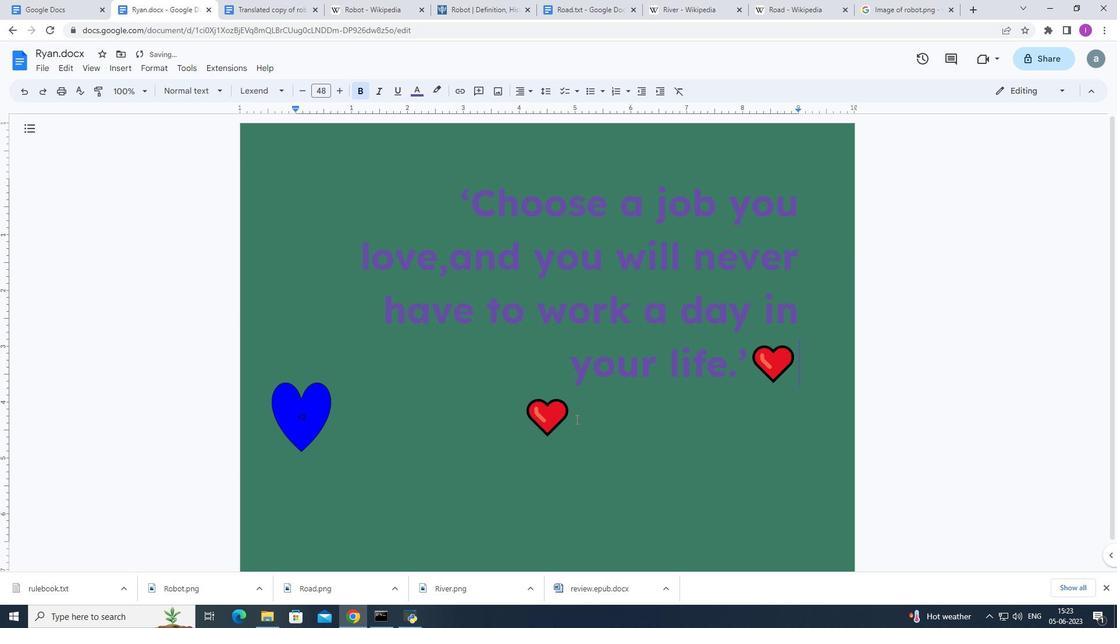 
Action: Mouse moved to (577, 418)
Screenshot: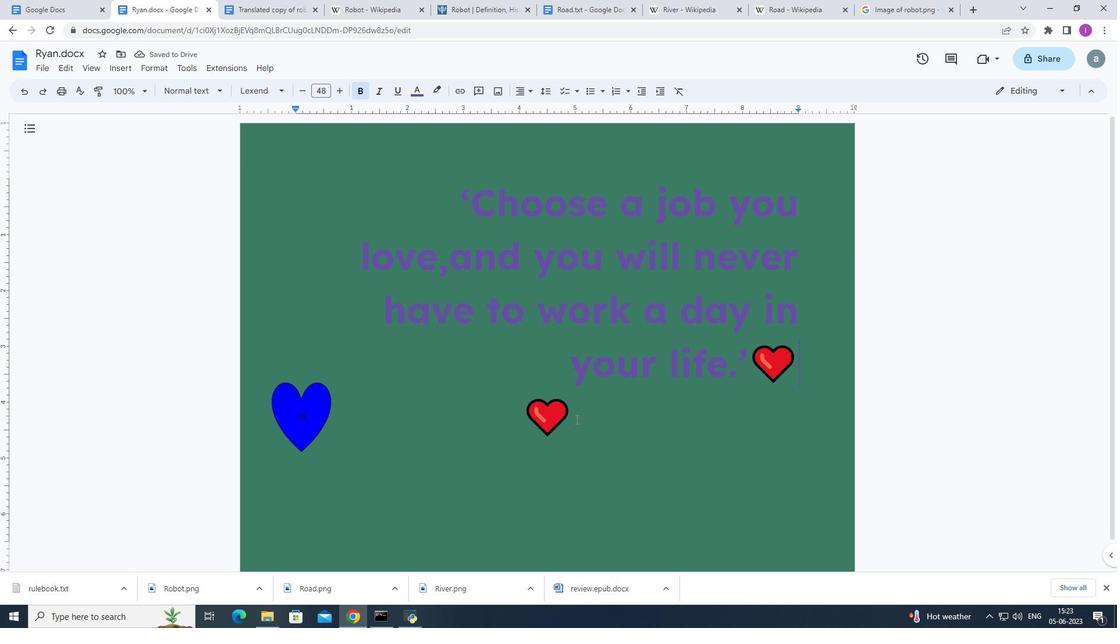 
Action: Key pressed <Key.backspace><Key.backspace>
Screenshot: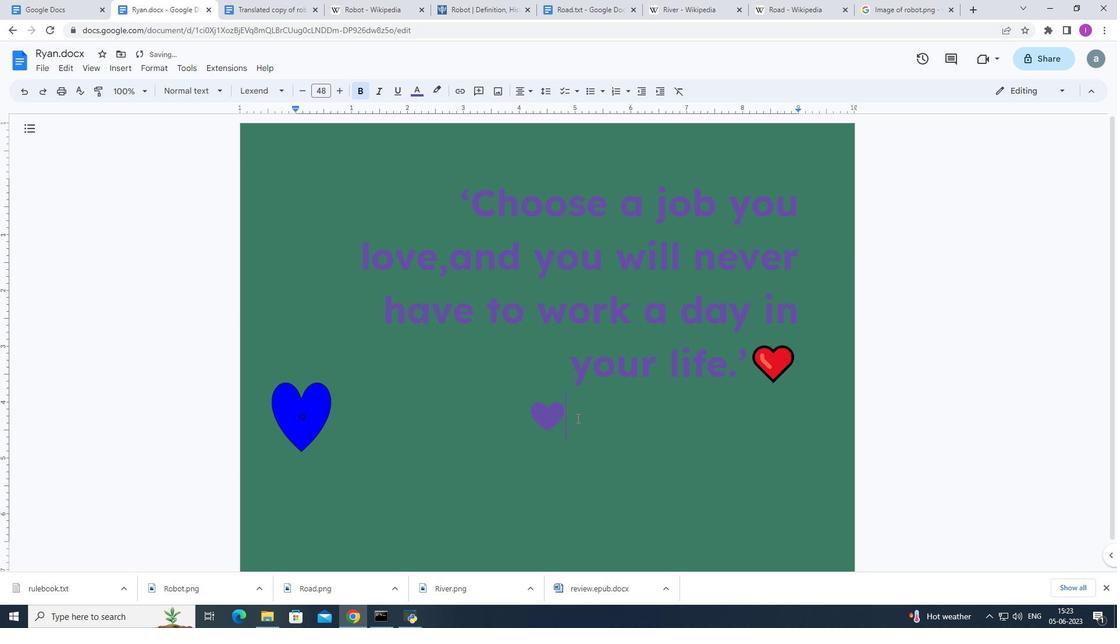 
Action: Mouse moved to (126, 66)
Screenshot: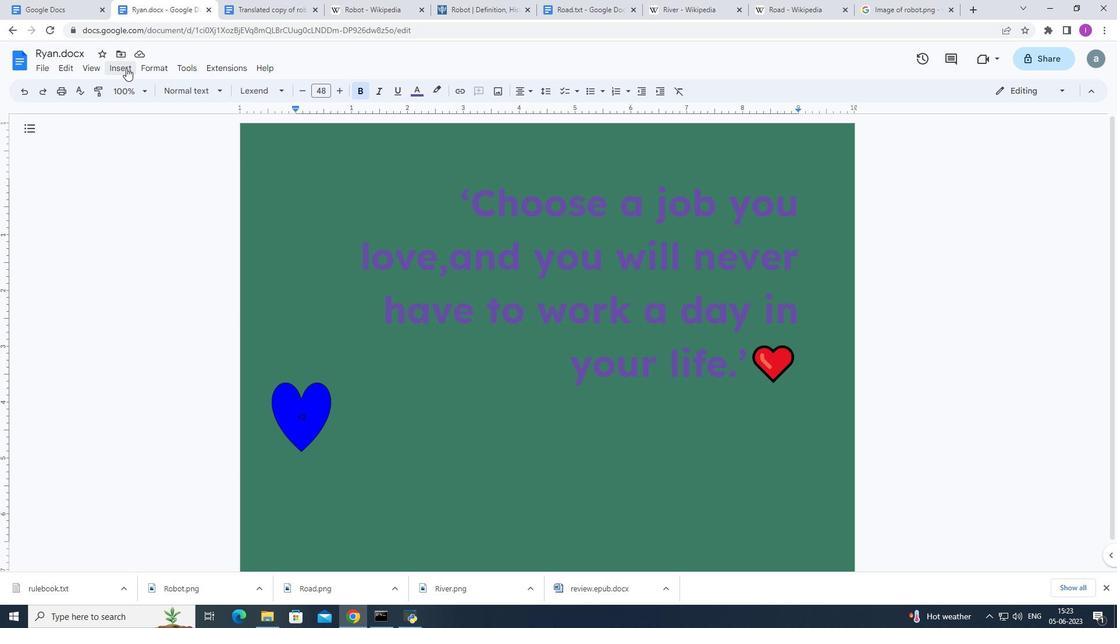 
Action: Mouse pressed left at (126, 66)
Screenshot: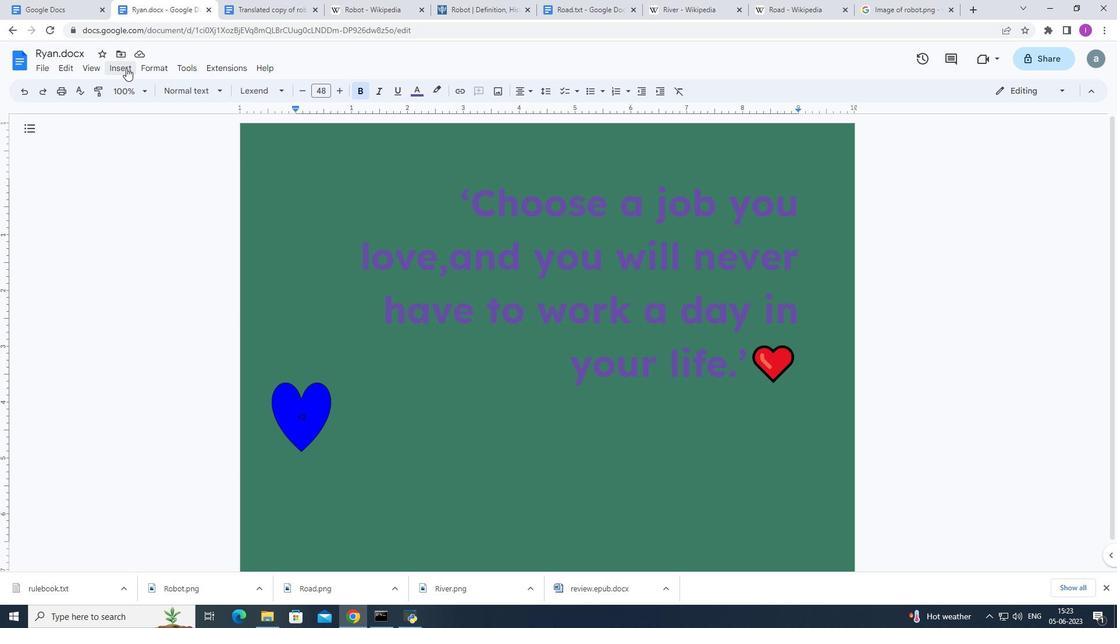 
Action: Mouse moved to (142, 426)
Screenshot: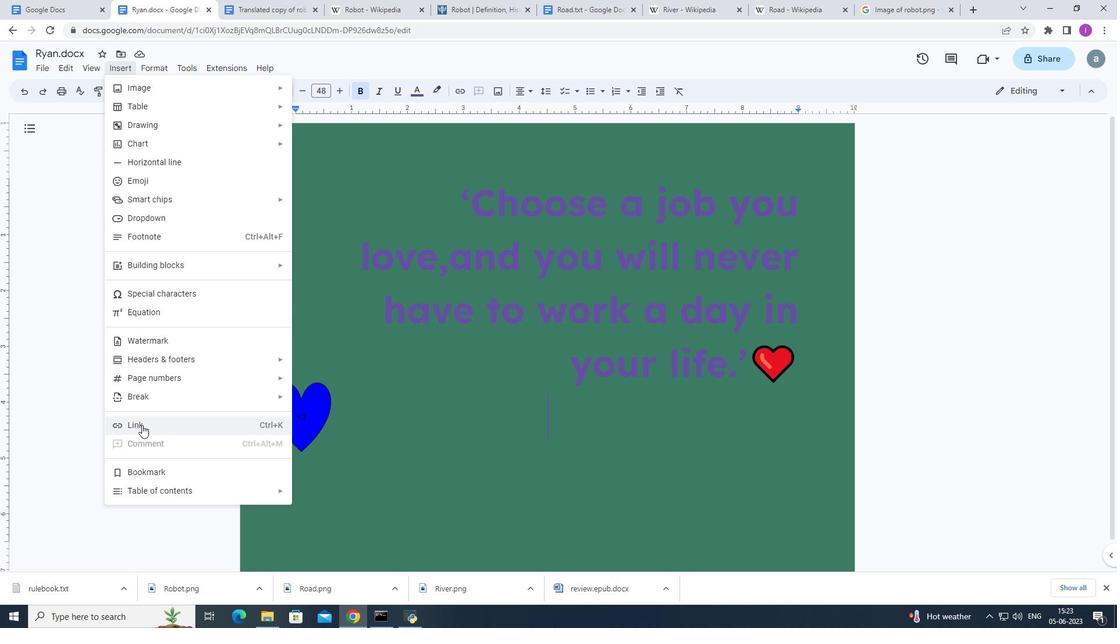 
Action: Mouse pressed left at (142, 426)
Screenshot: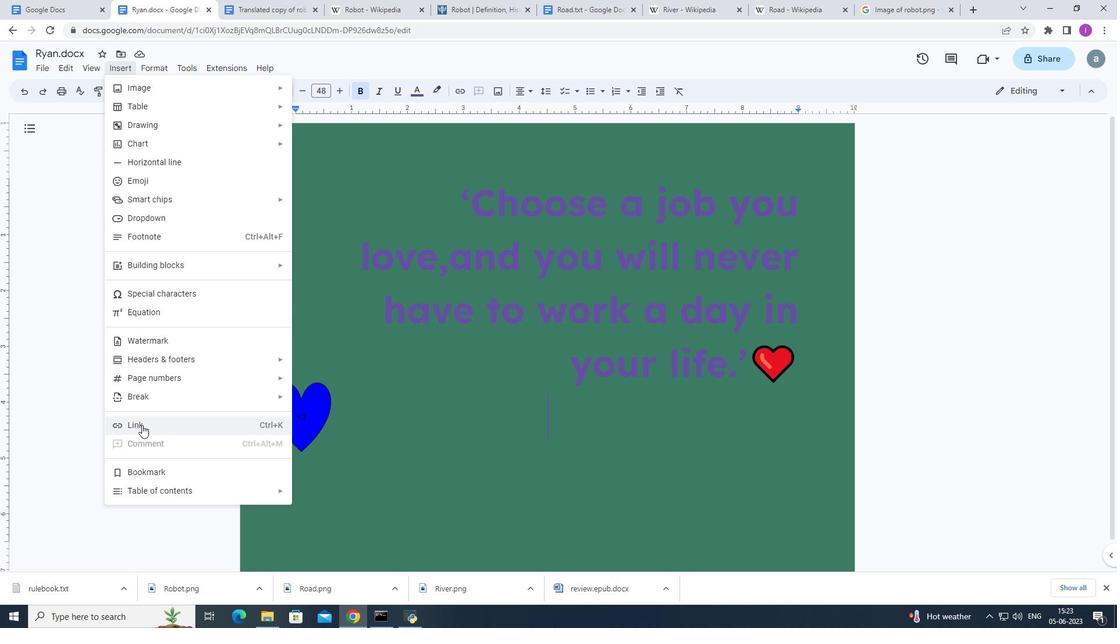 
Action: Mouse moved to (562, 242)
Screenshot: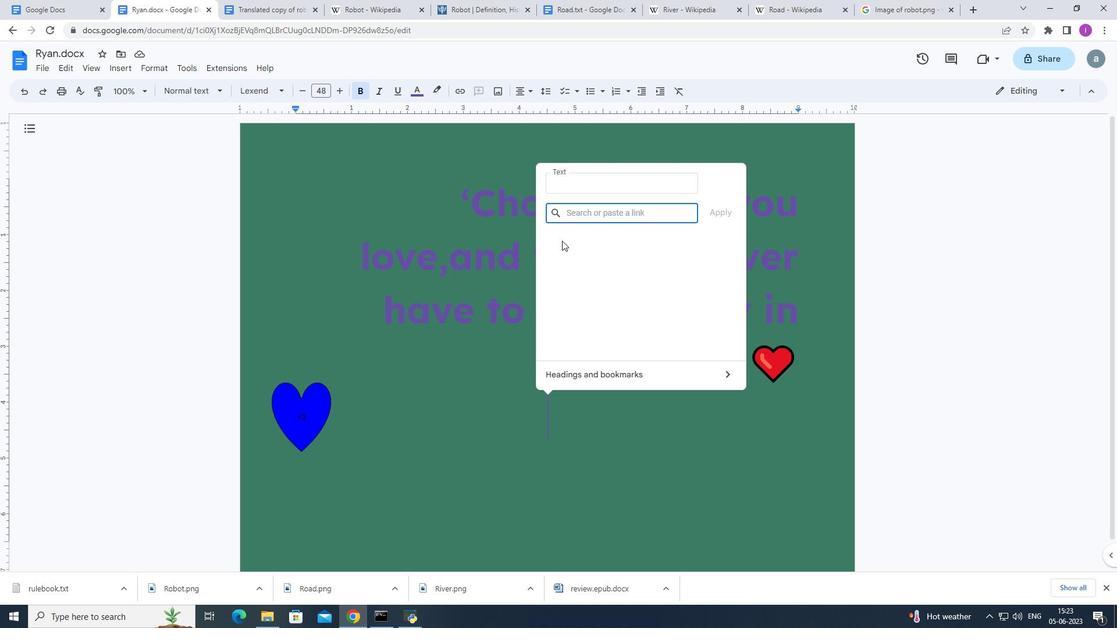 
Action: Key pressed www
Screenshot: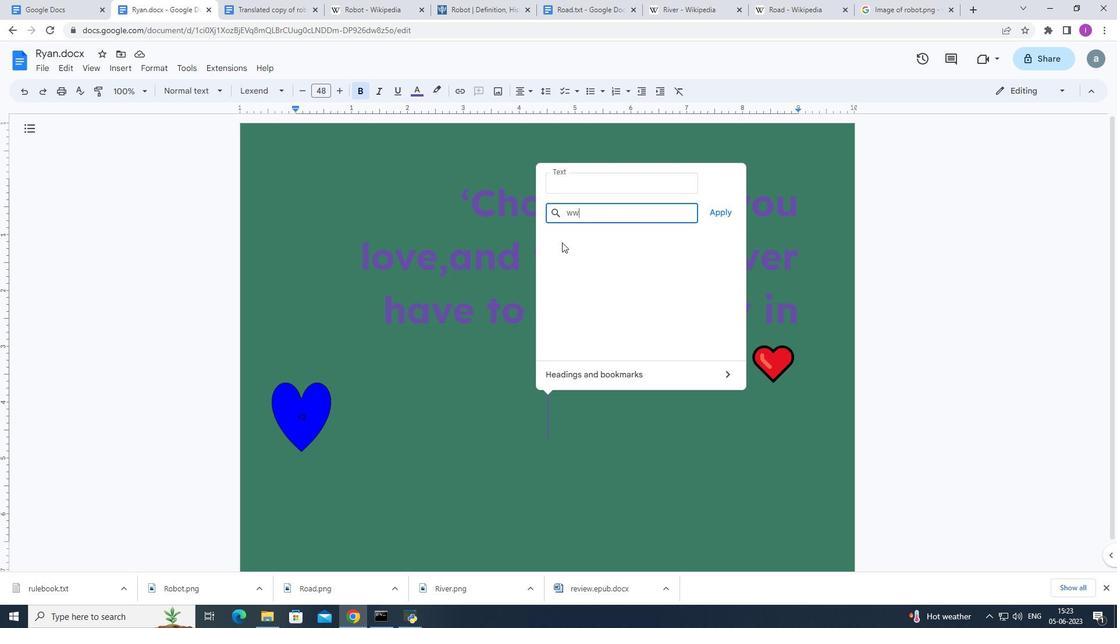 
Action: Mouse moved to (562, 243)
Screenshot: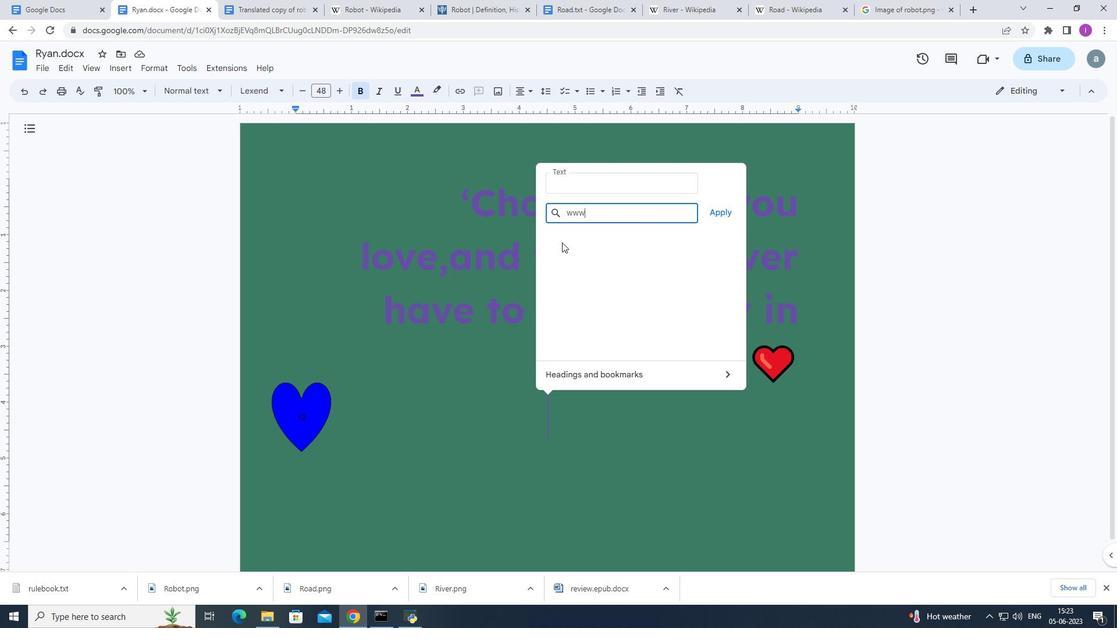 
Action: Key pressed .in
Screenshot: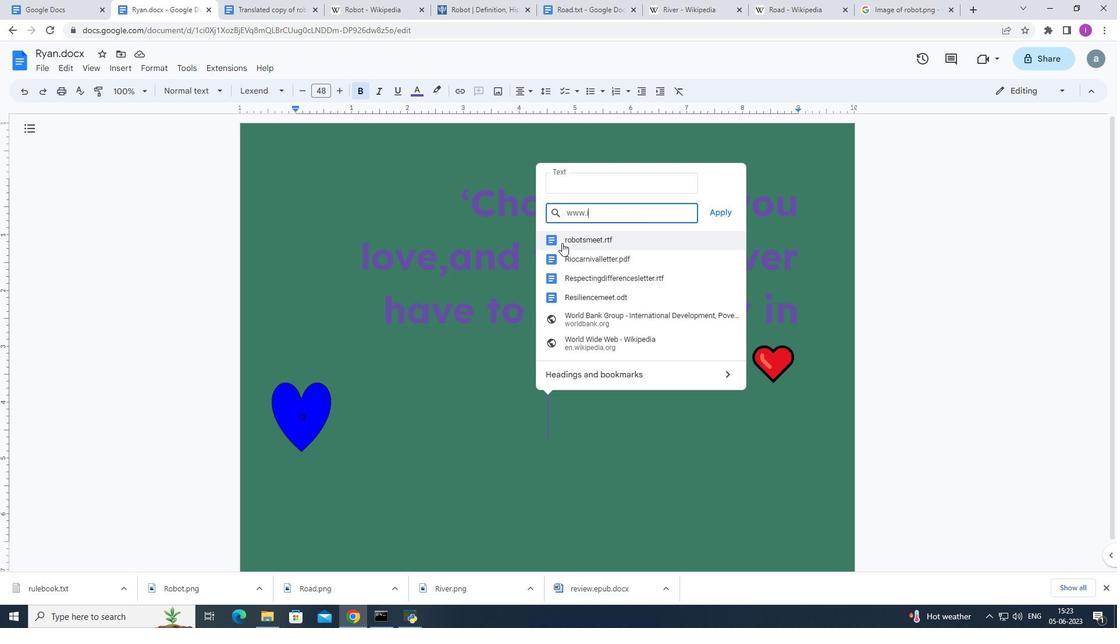
Action: Mouse moved to (561, 247)
Screenshot: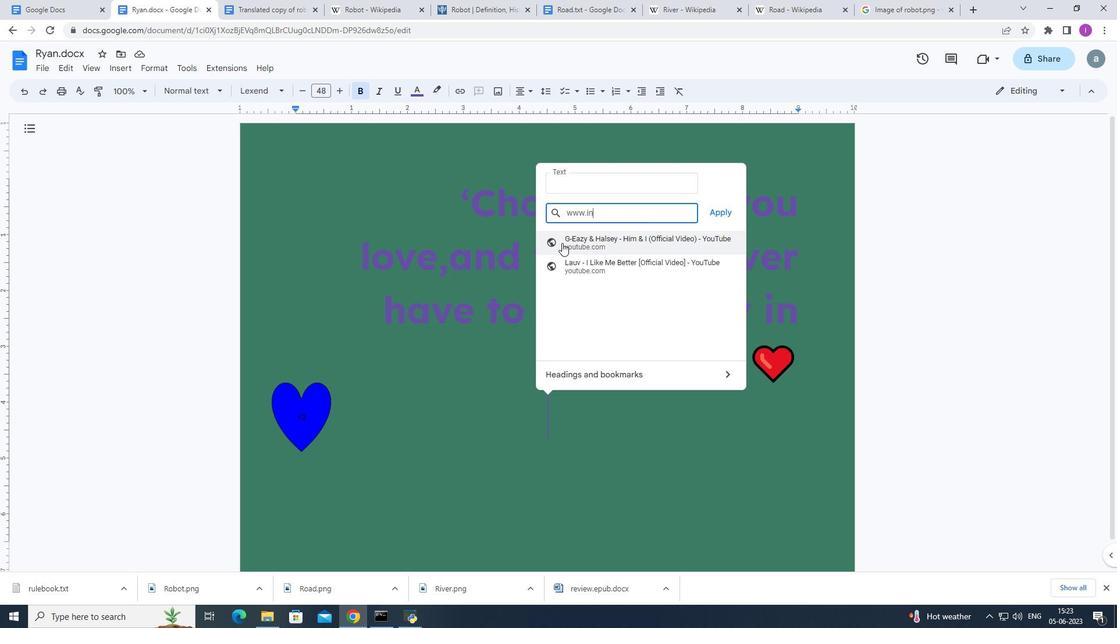 
Action: Key pressed sta
Screenshot: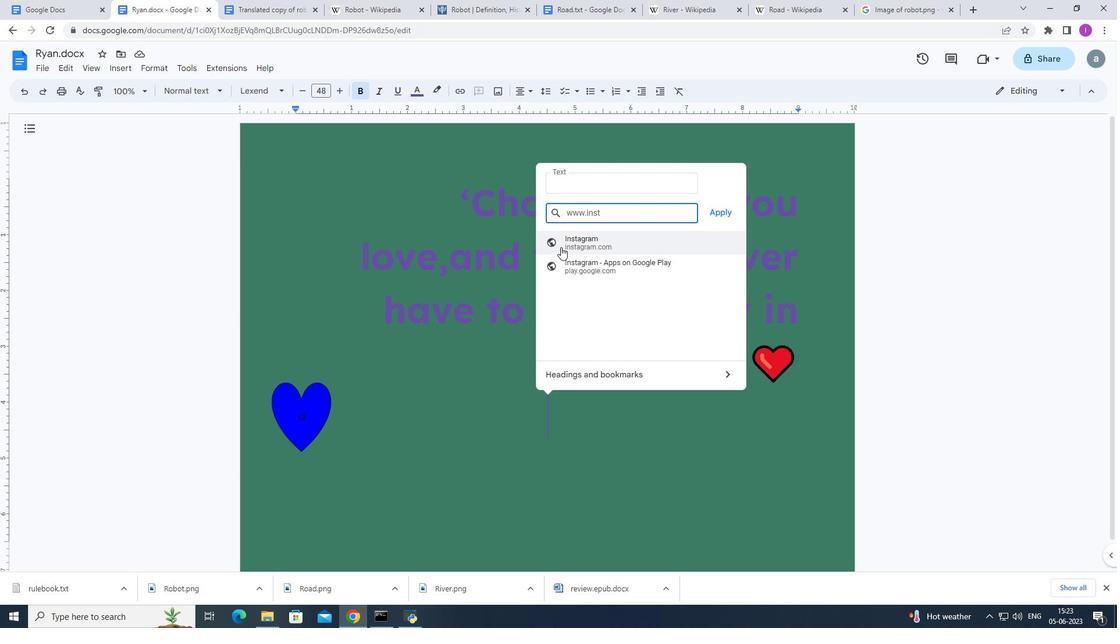 
Action: Mouse moved to (560, 248)
Screenshot: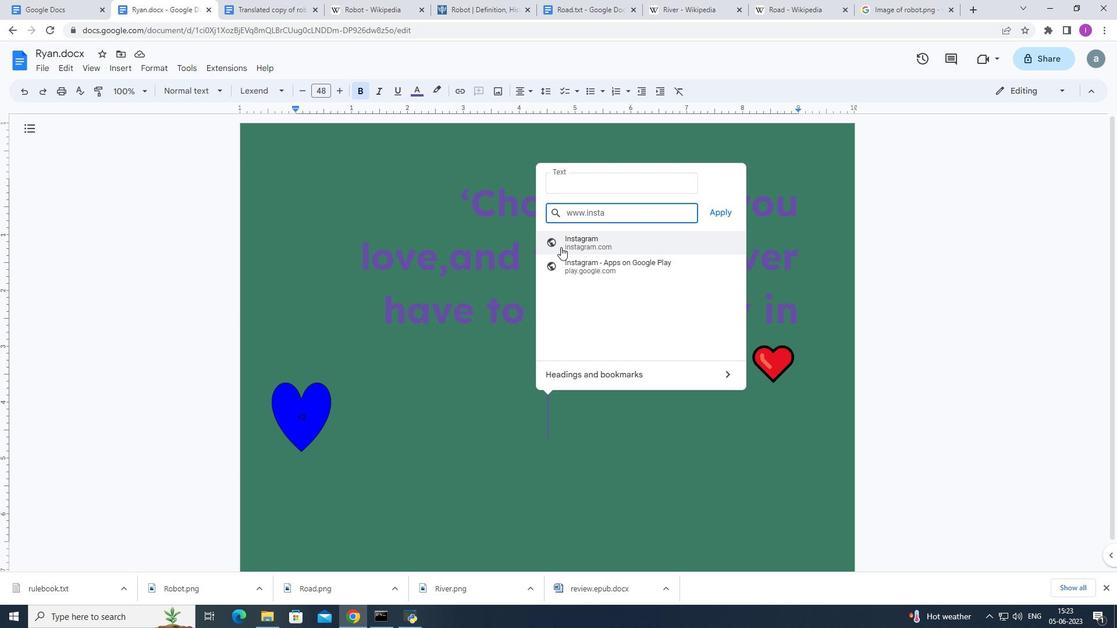 
Action: Key pressed g
Screenshot: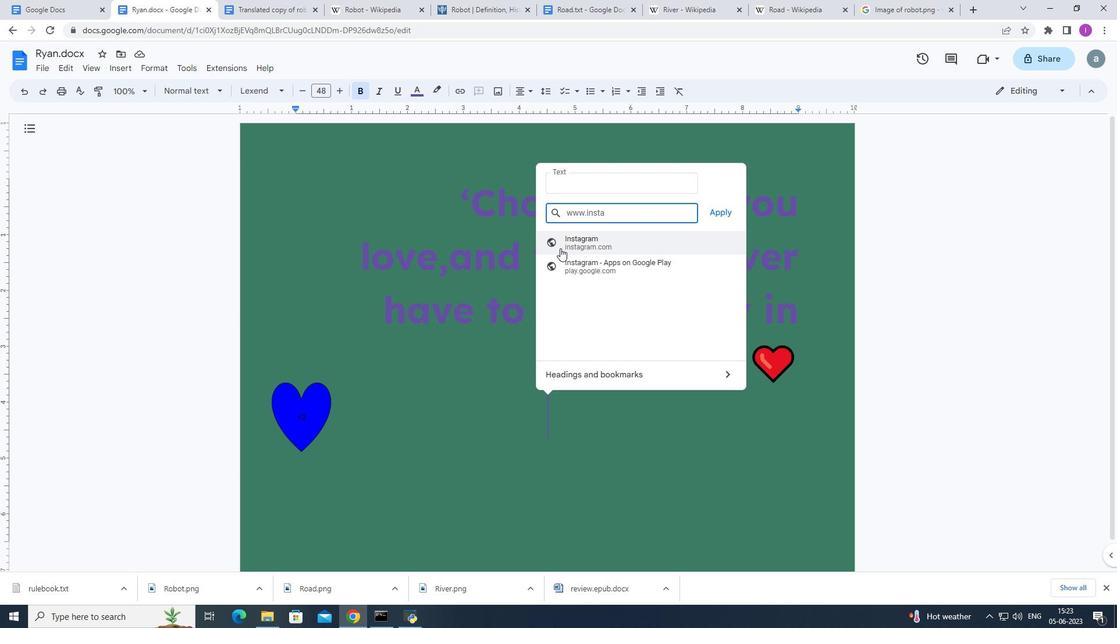 
Action: Mouse moved to (560, 248)
Screenshot: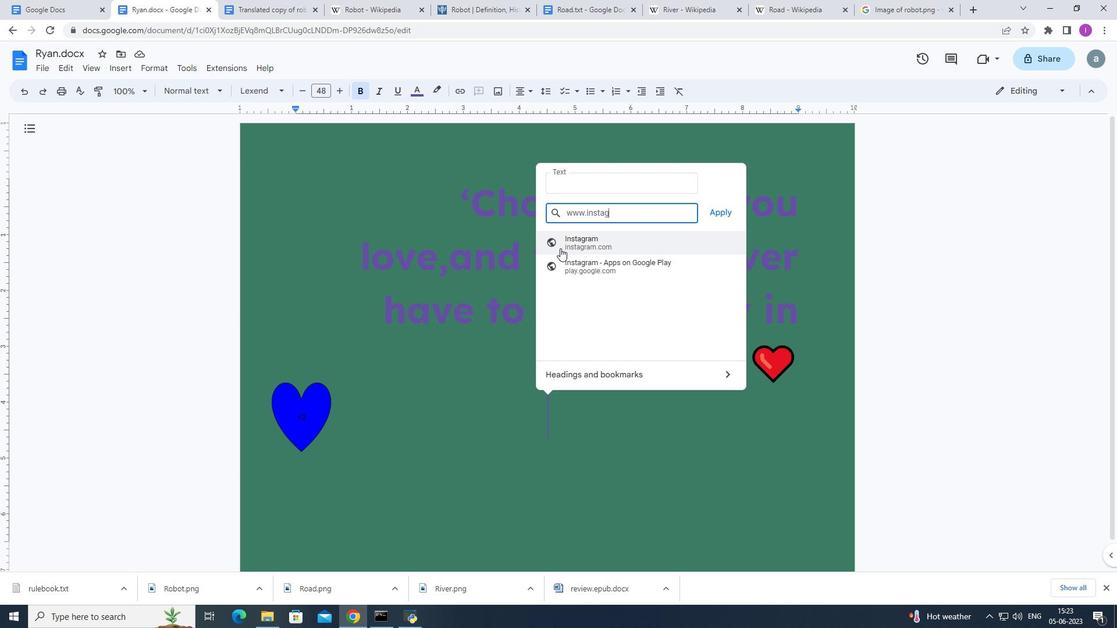 
Action: Key pressed ra
Screenshot: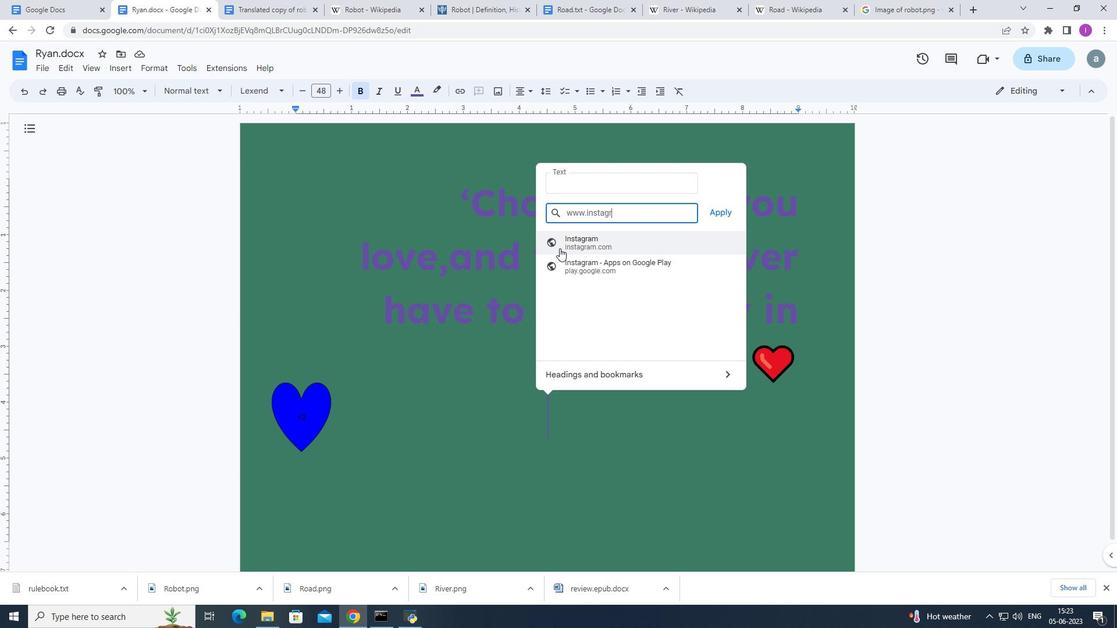
Action: Mouse moved to (555, 251)
Screenshot: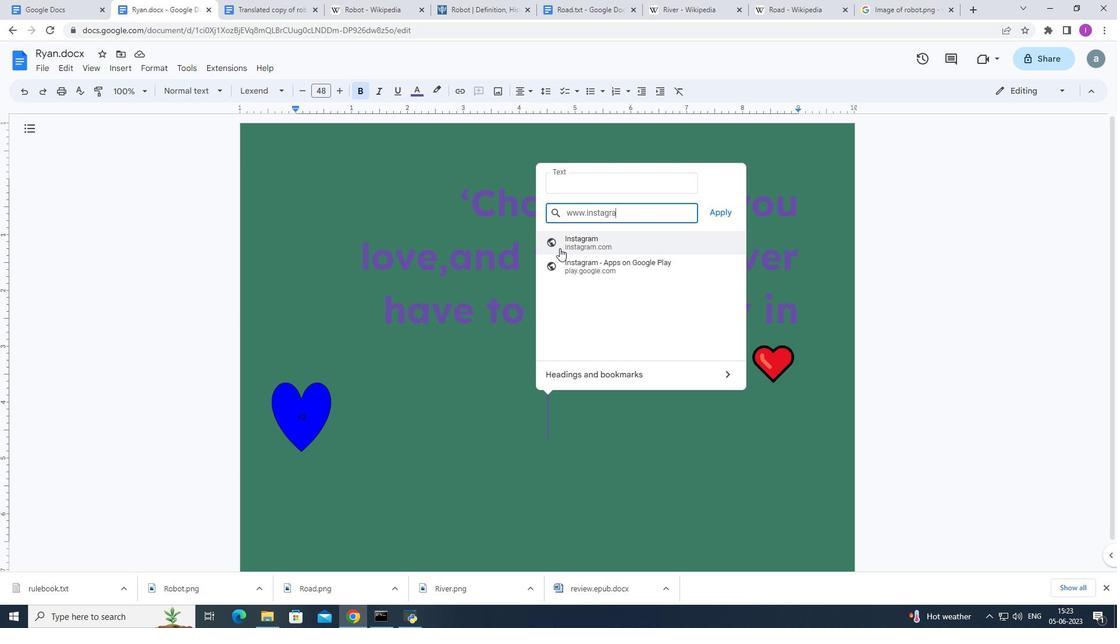 
Action: Key pressed m
Screenshot: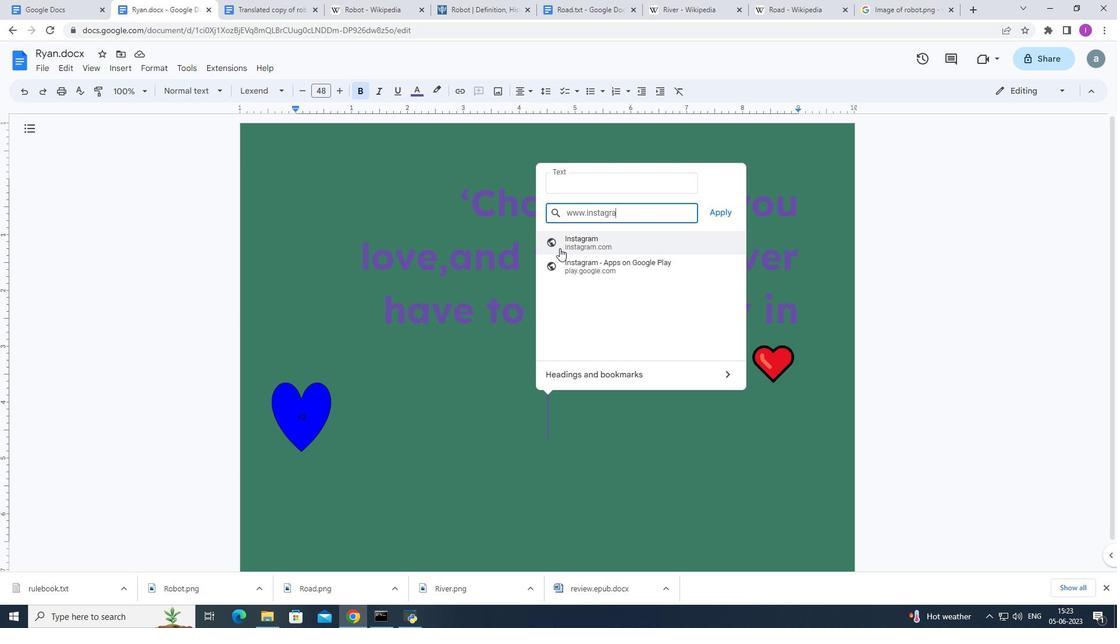 
Action: Mouse moved to (555, 258)
Screenshot: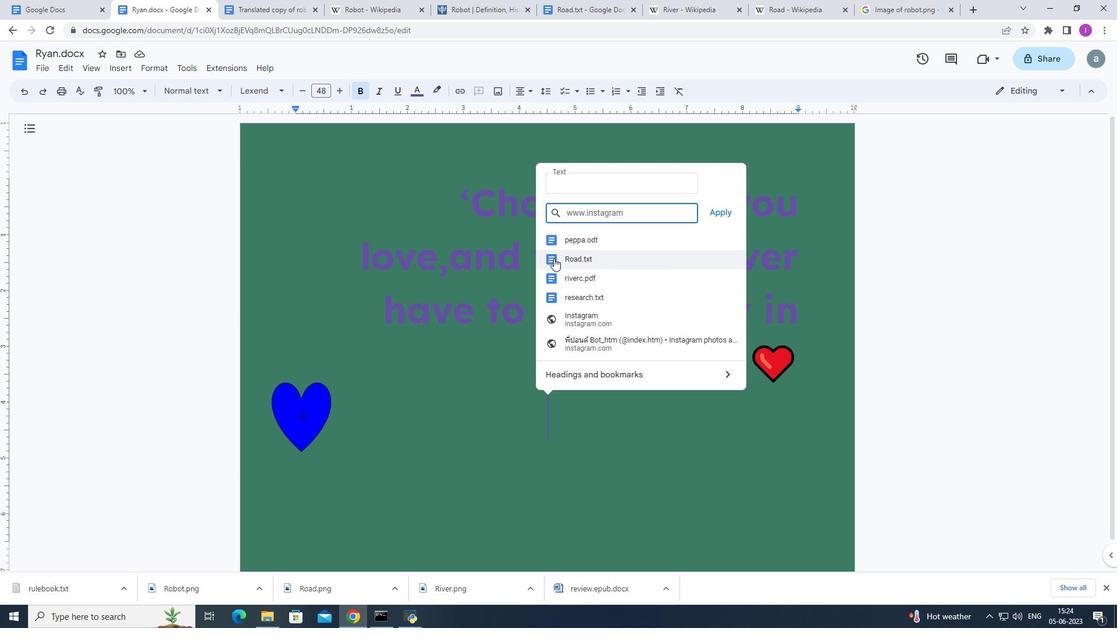 
Action: Key pressed .
Screenshot: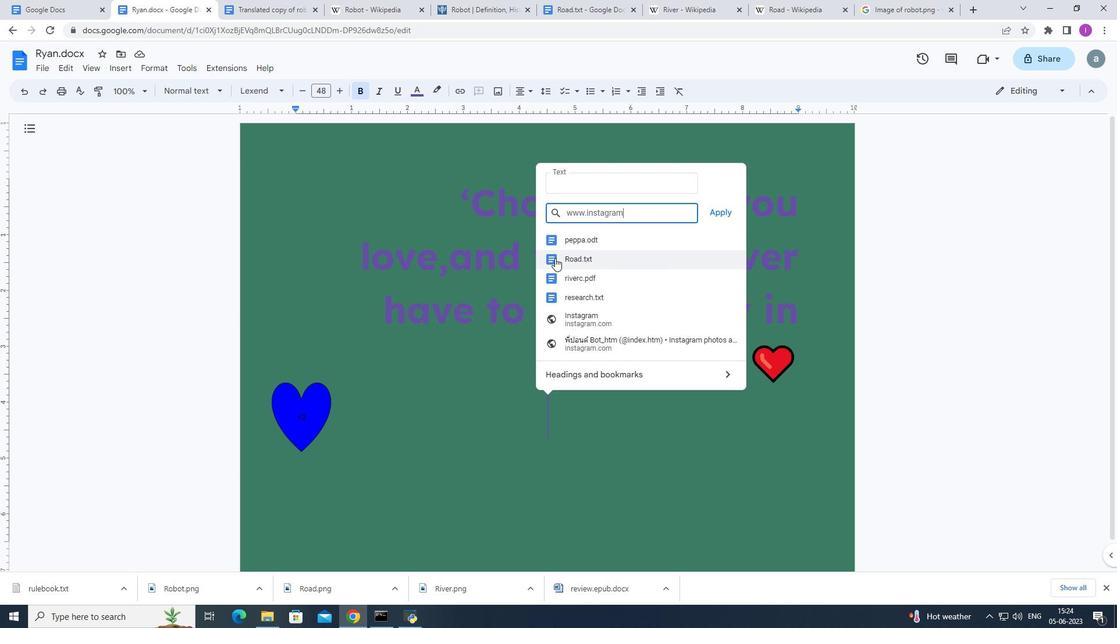 
Action: Mouse moved to (555, 255)
Screenshot: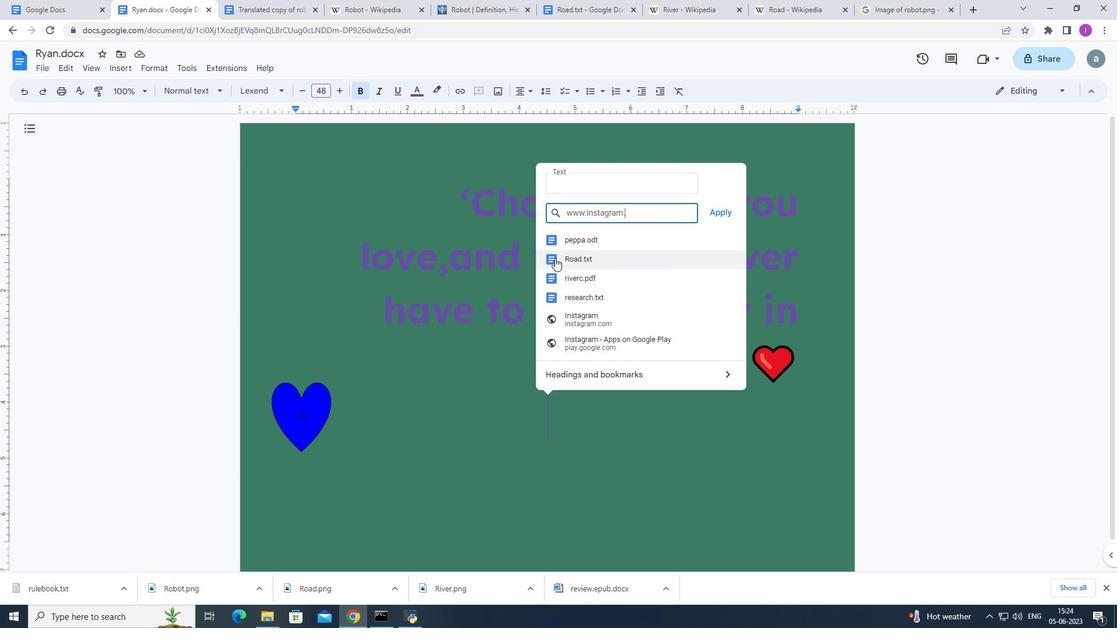 
Action: Key pressed c
Screenshot: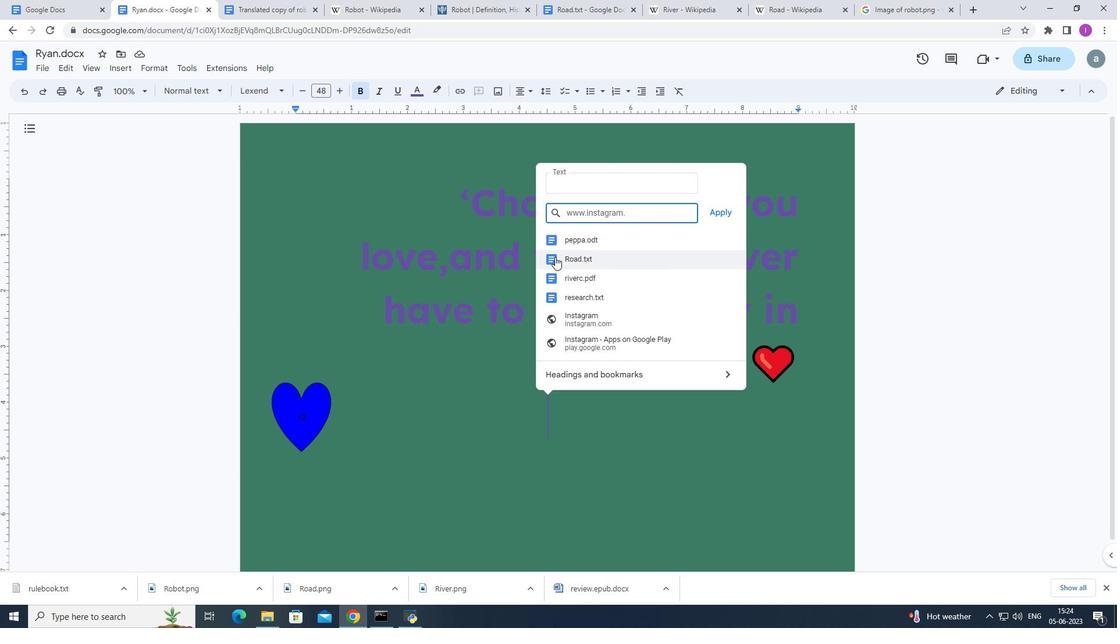 
Action: Mouse moved to (555, 256)
Screenshot: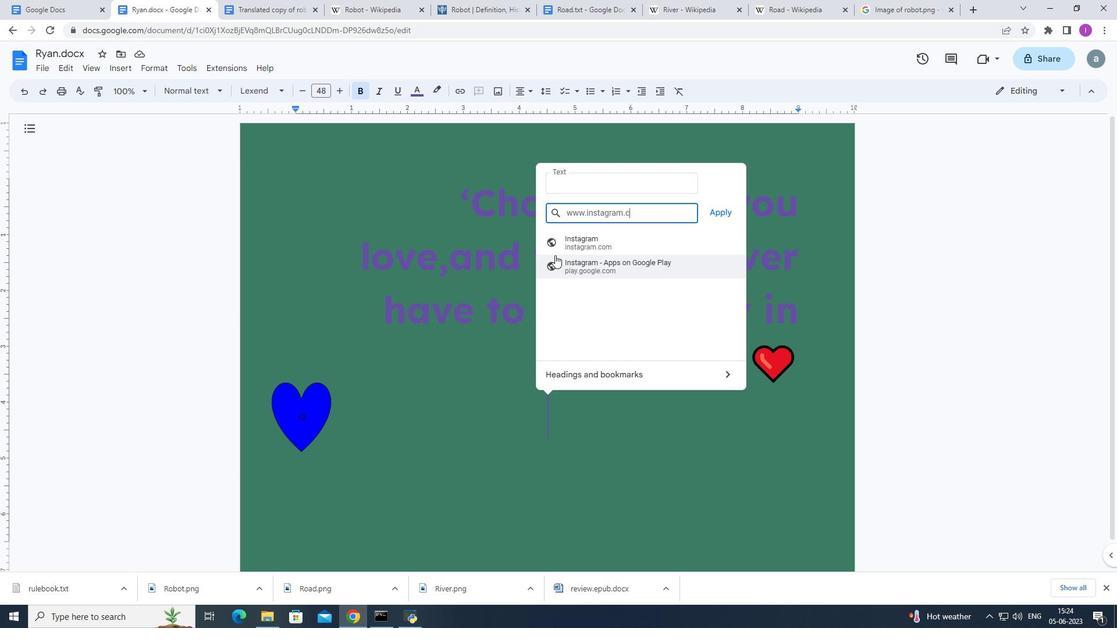 
Action: Key pressed o
Screenshot: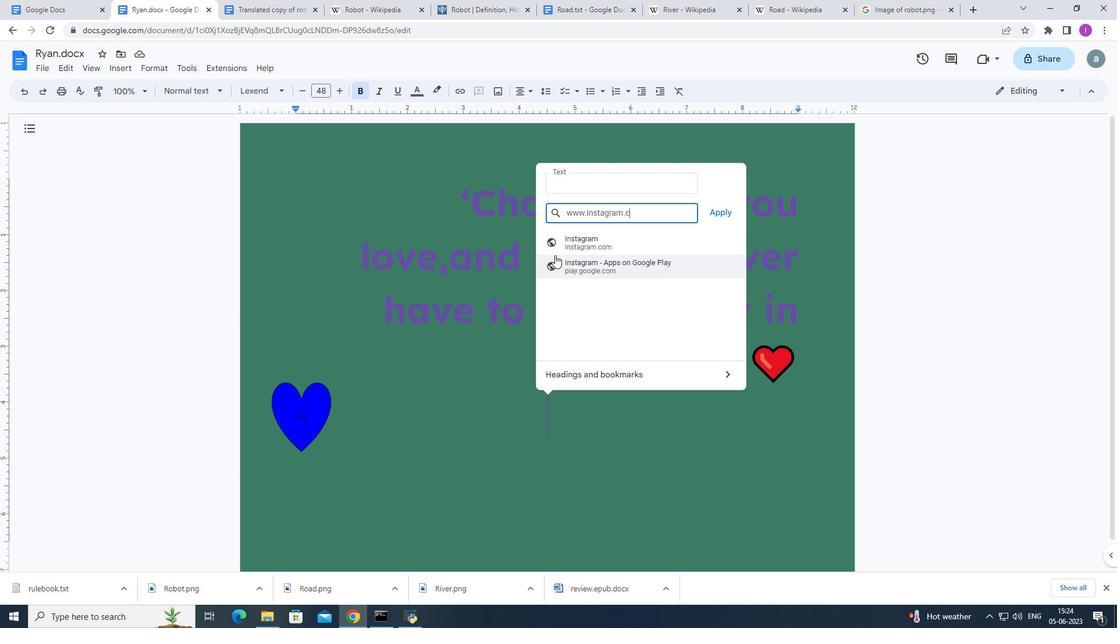 
Action: Mouse moved to (555, 256)
Screenshot: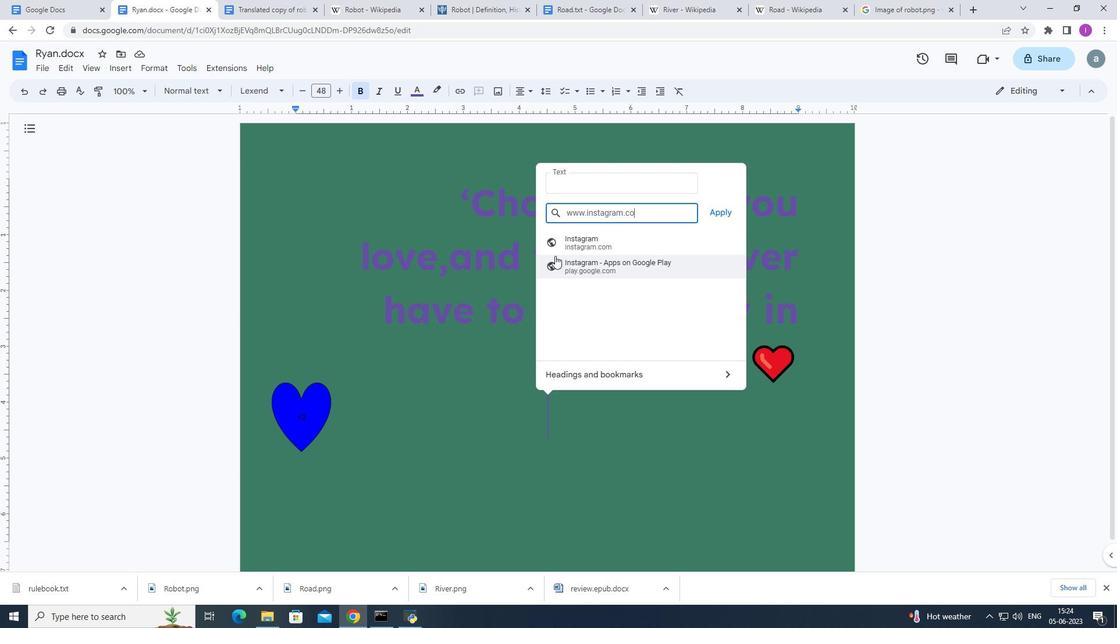 
Action: Key pressed m
Screenshot: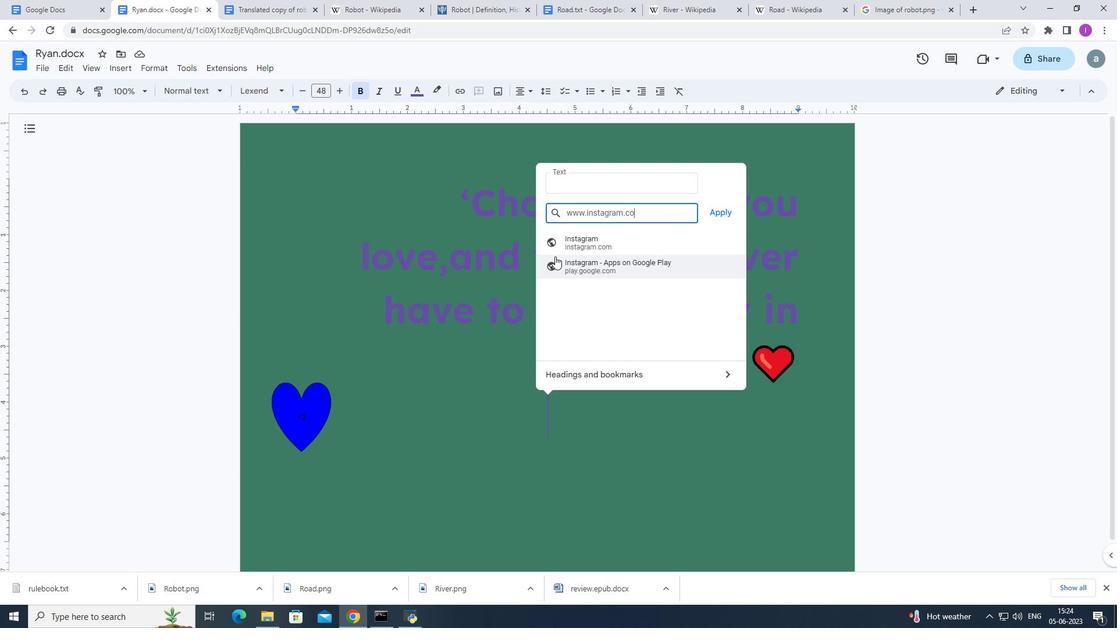 
Action: Mouse moved to (732, 210)
Screenshot: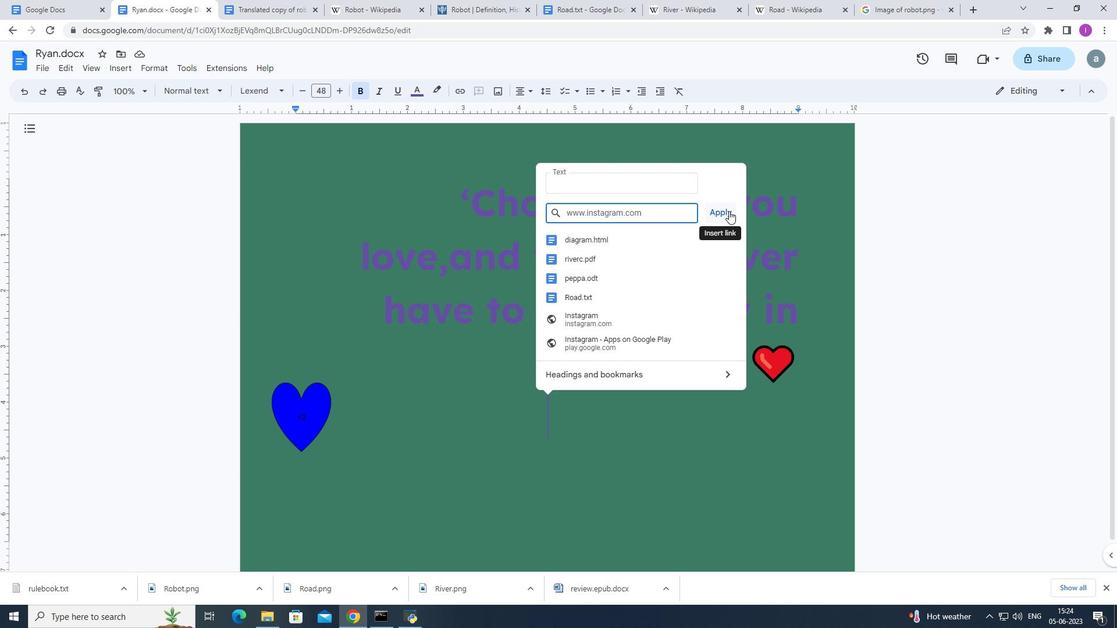 
Action: Mouse pressed left at (732, 210)
Screenshot: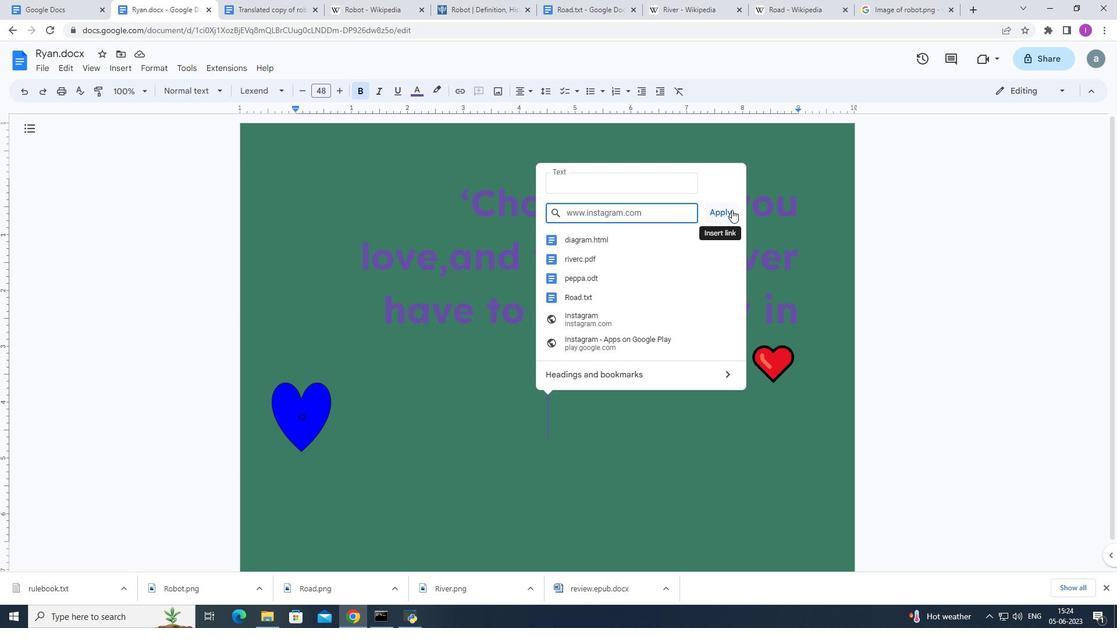 
Action: Mouse moved to (353, 412)
Screenshot: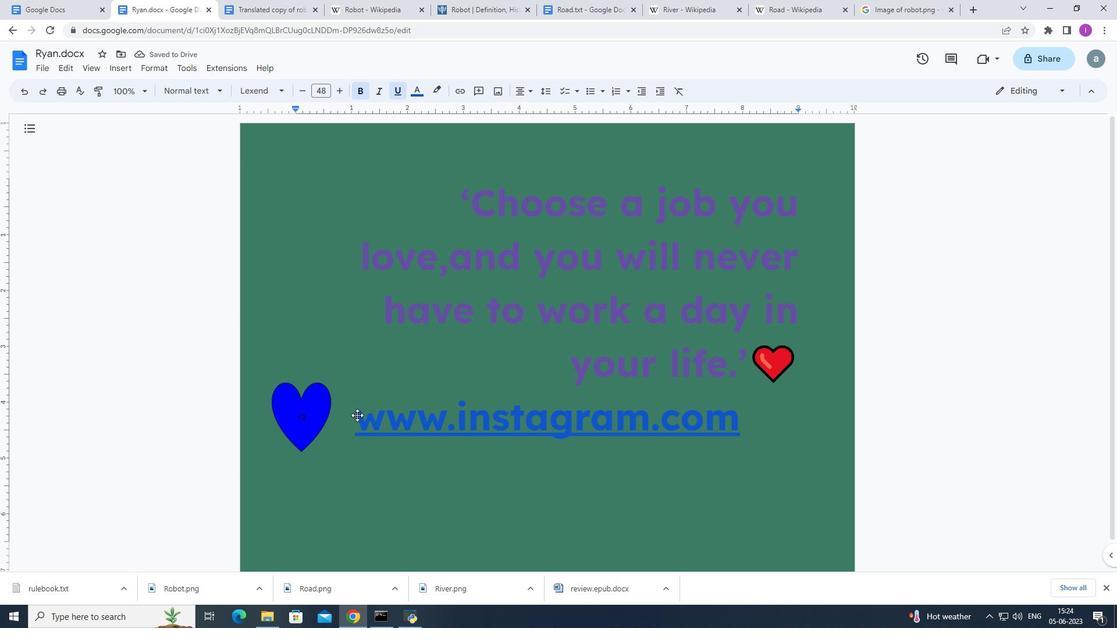 
Action: Mouse pressed left at (353, 412)
Screenshot: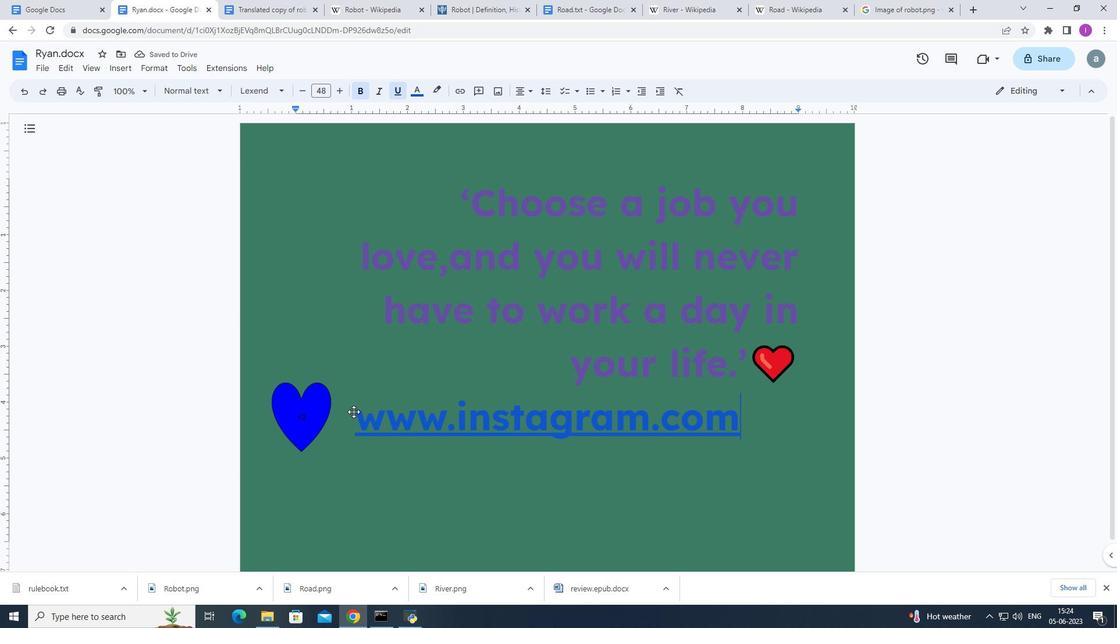 
Action: Mouse moved to (759, 498)
Screenshot: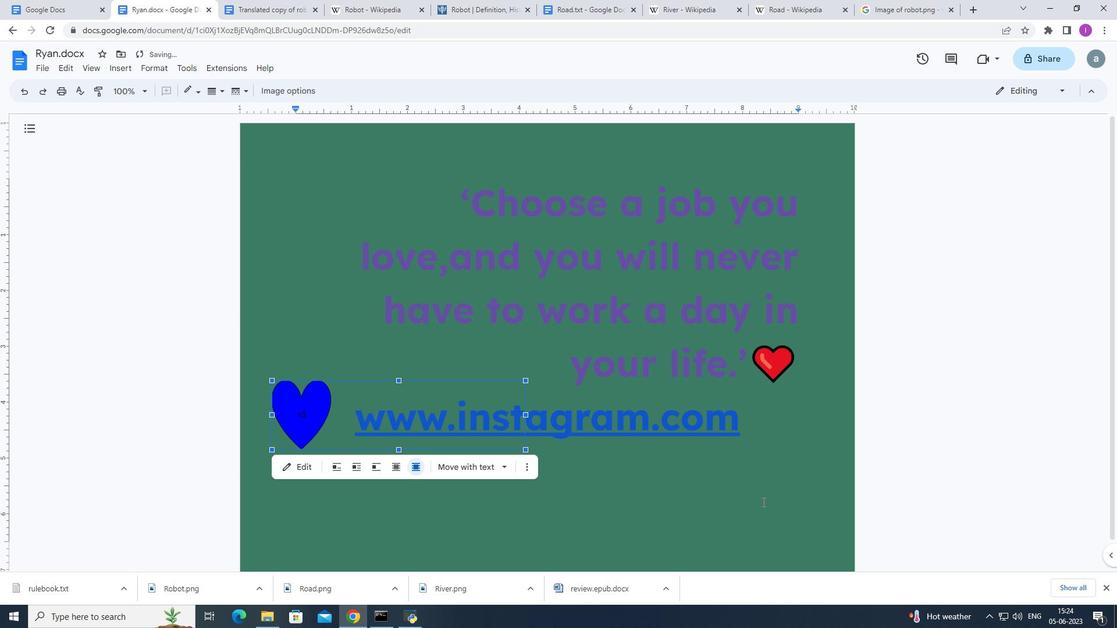
Action: Mouse pressed left at (759, 498)
Screenshot: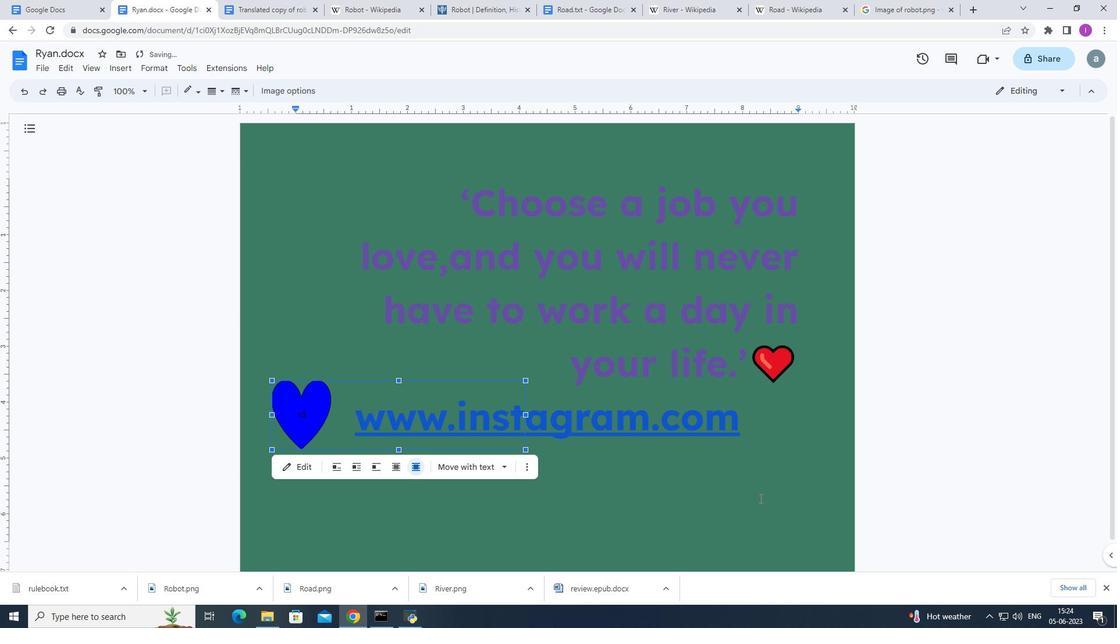 
Action: Mouse moved to (746, 422)
Screenshot: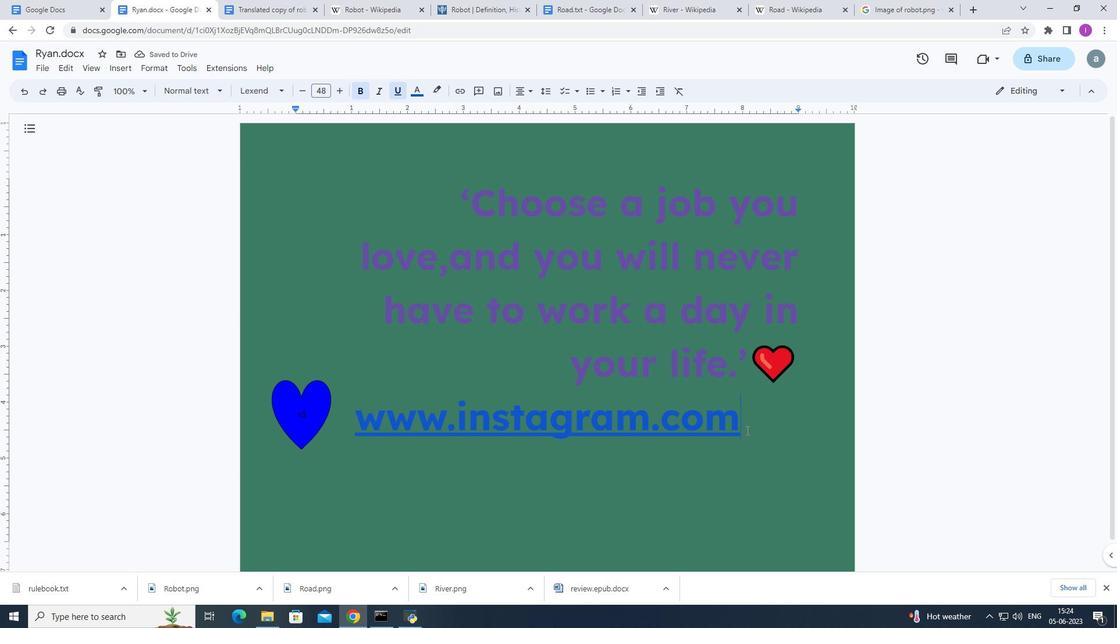 
Action: Mouse pressed left at (746, 422)
Screenshot: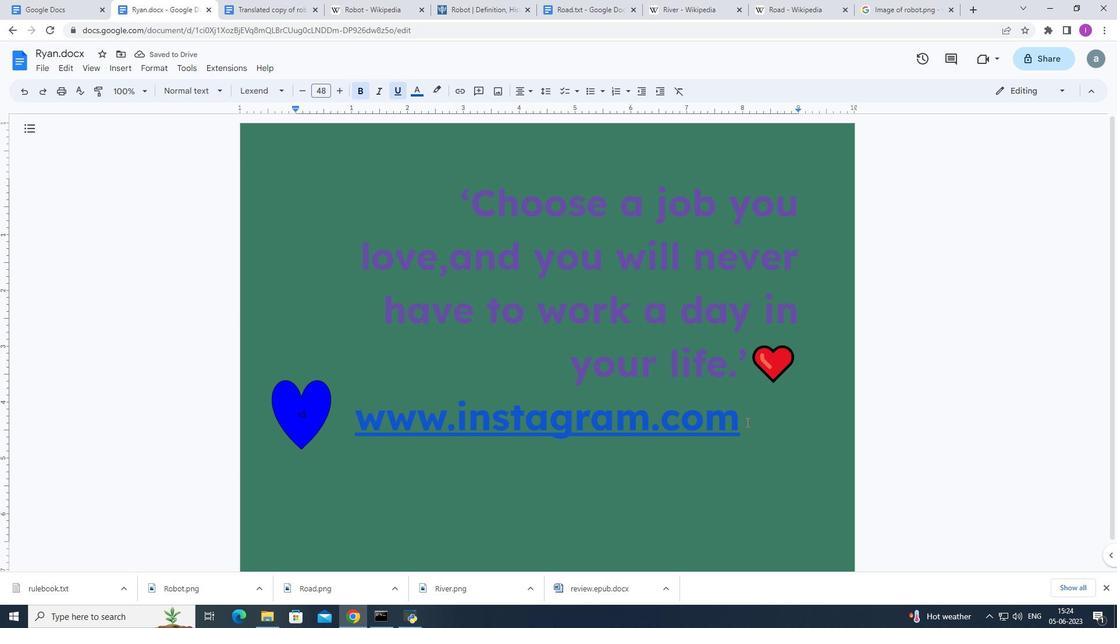 
Action: Mouse moved to (523, 89)
Screenshot: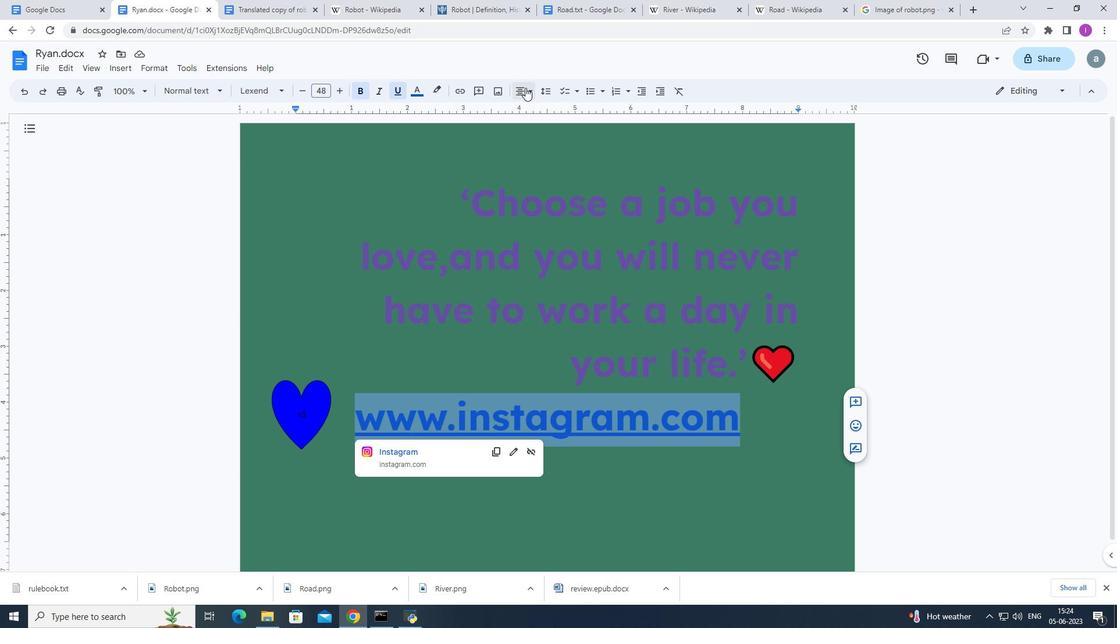 
Action: Mouse pressed left at (523, 89)
Screenshot: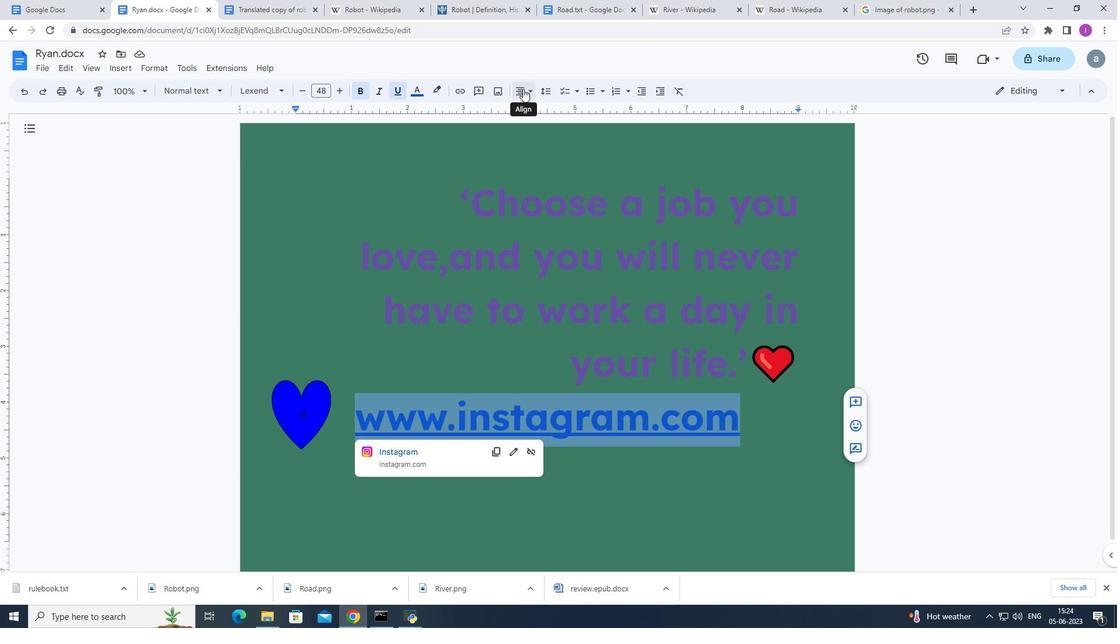 
Action: Mouse moved to (560, 111)
Screenshot: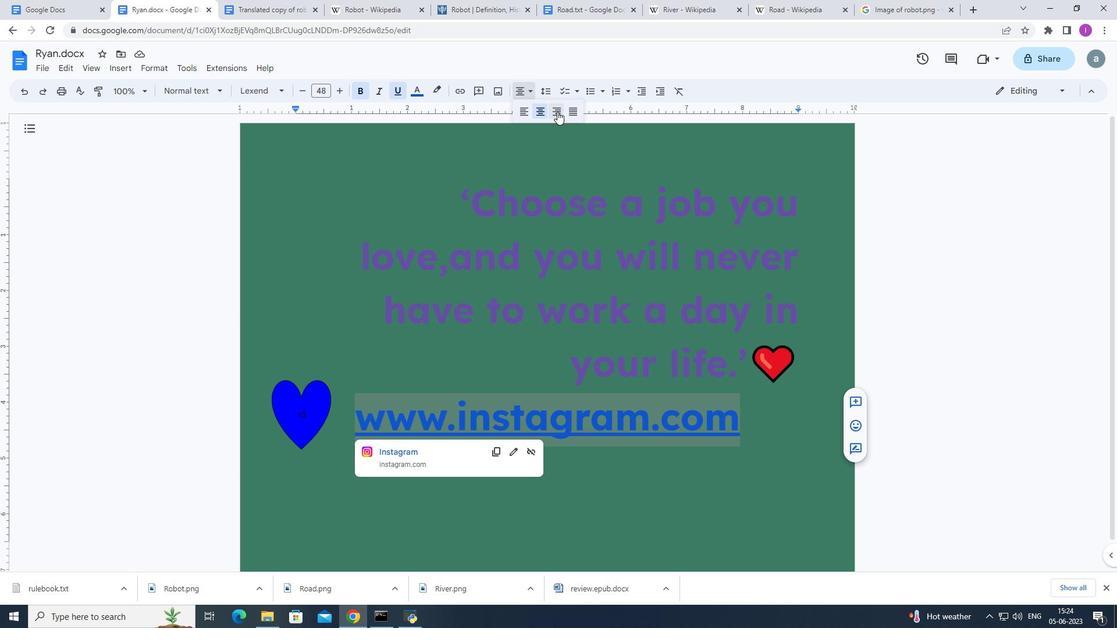 
Action: Mouse pressed left at (560, 111)
Screenshot: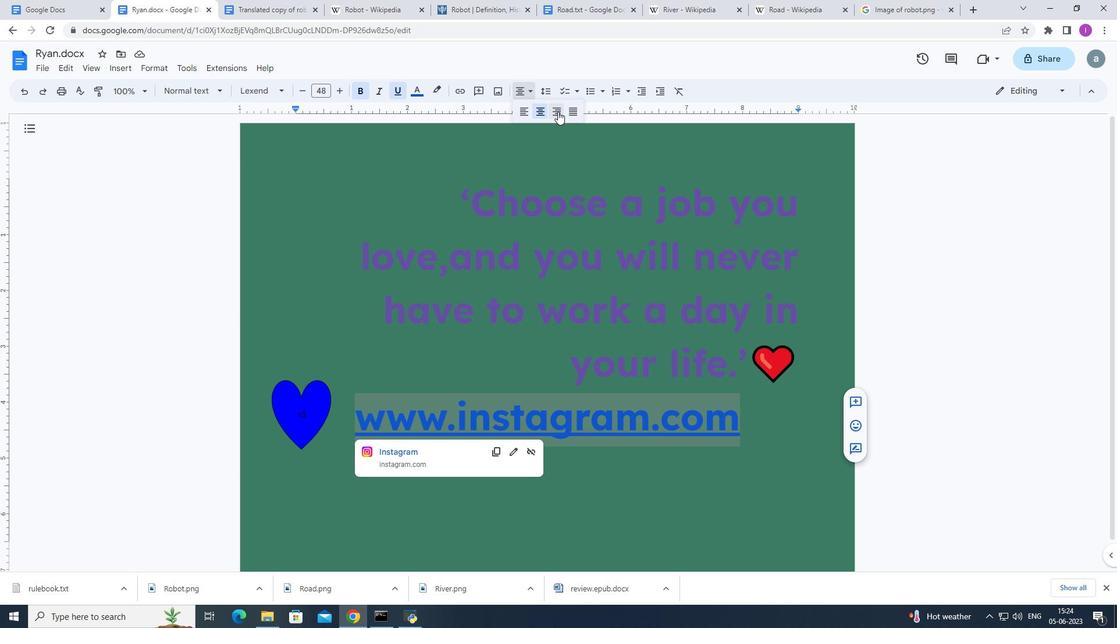 
Action: Mouse moved to (121, 65)
Screenshot: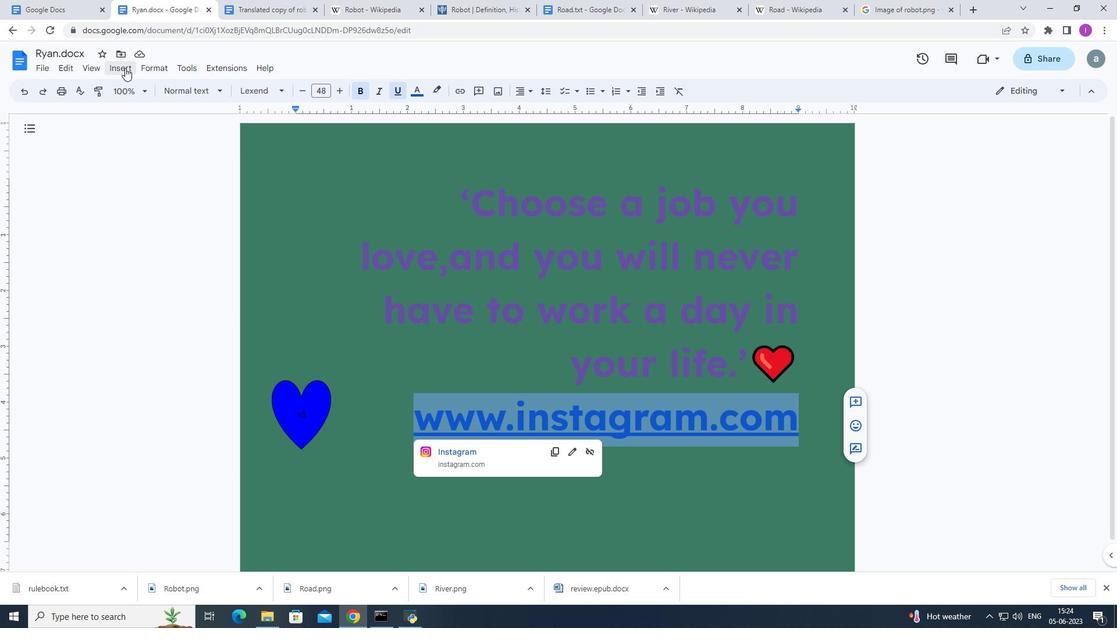 
Action: Mouse pressed left at (121, 65)
Screenshot: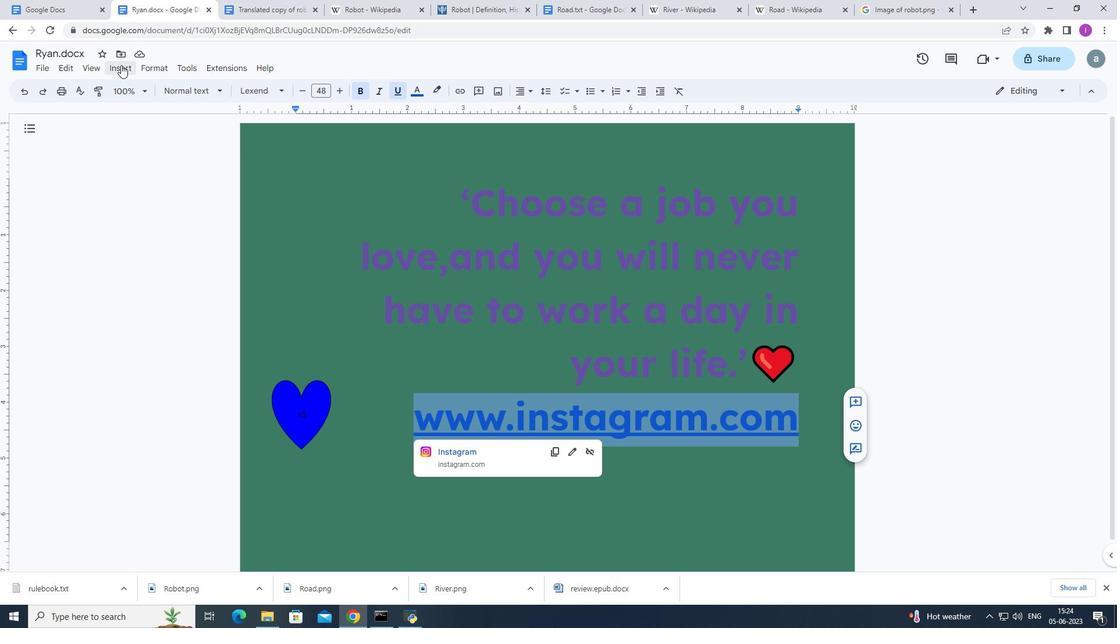 
Action: Mouse moved to (170, 376)
Screenshot: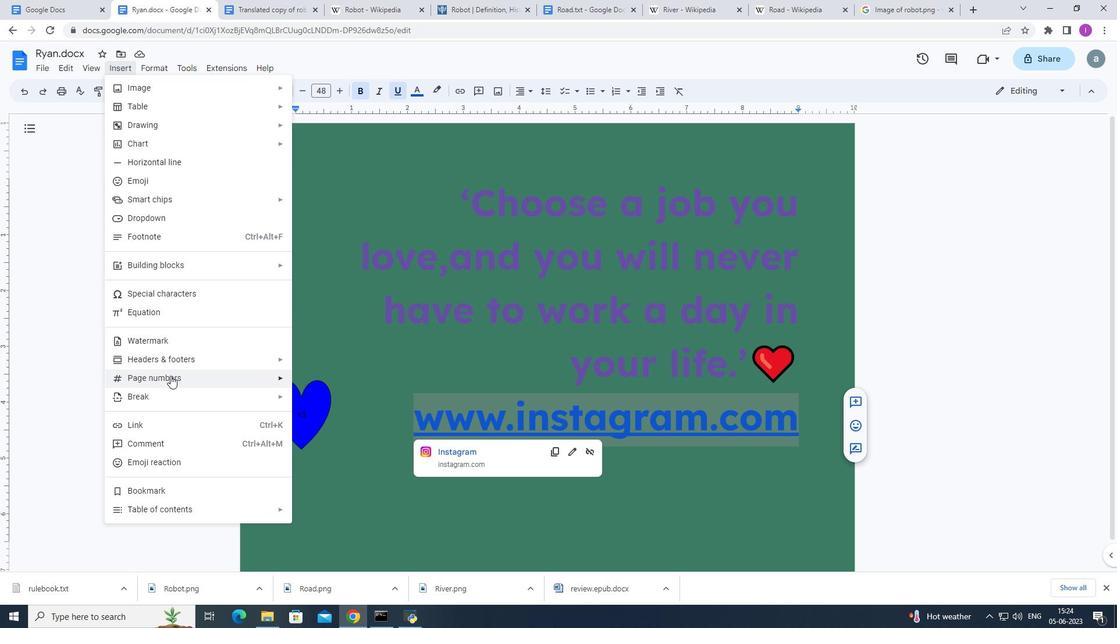 
Action: Mouse pressed left at (170, 376)
Screenshot: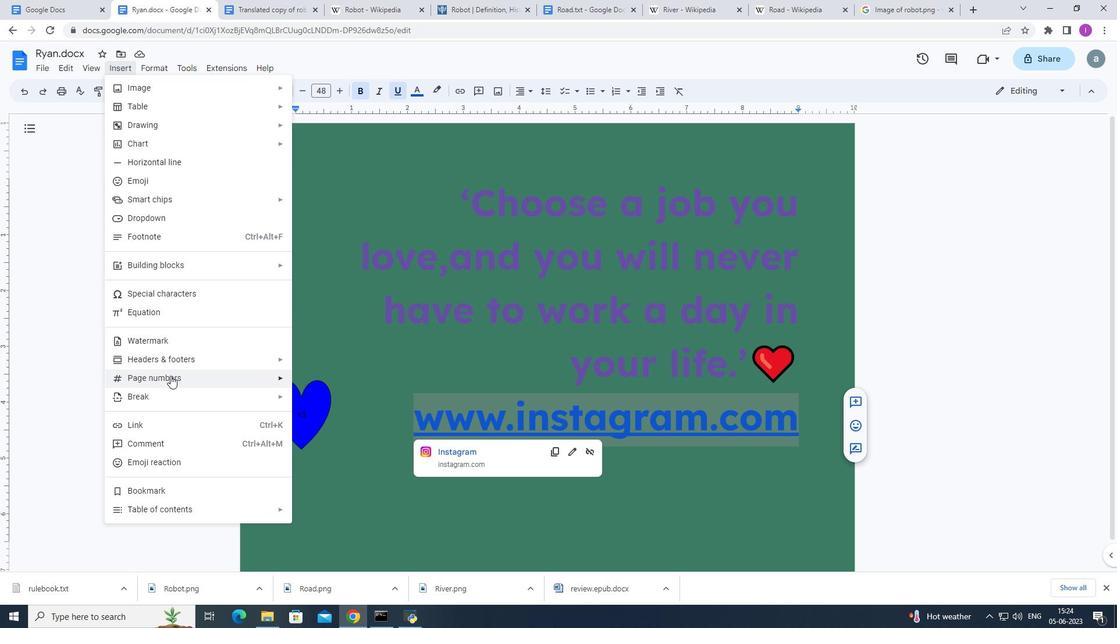 
Action: Mouse moved to (303, 403)
Screenshot: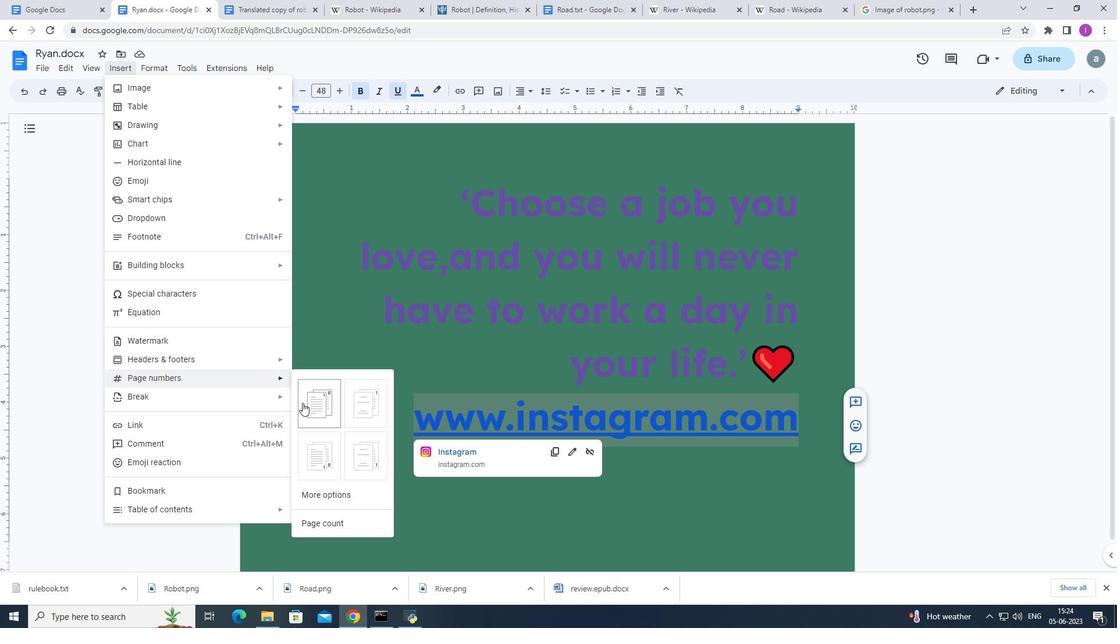 
Action: Mouse pressed left at (303, 403)
Screenshot: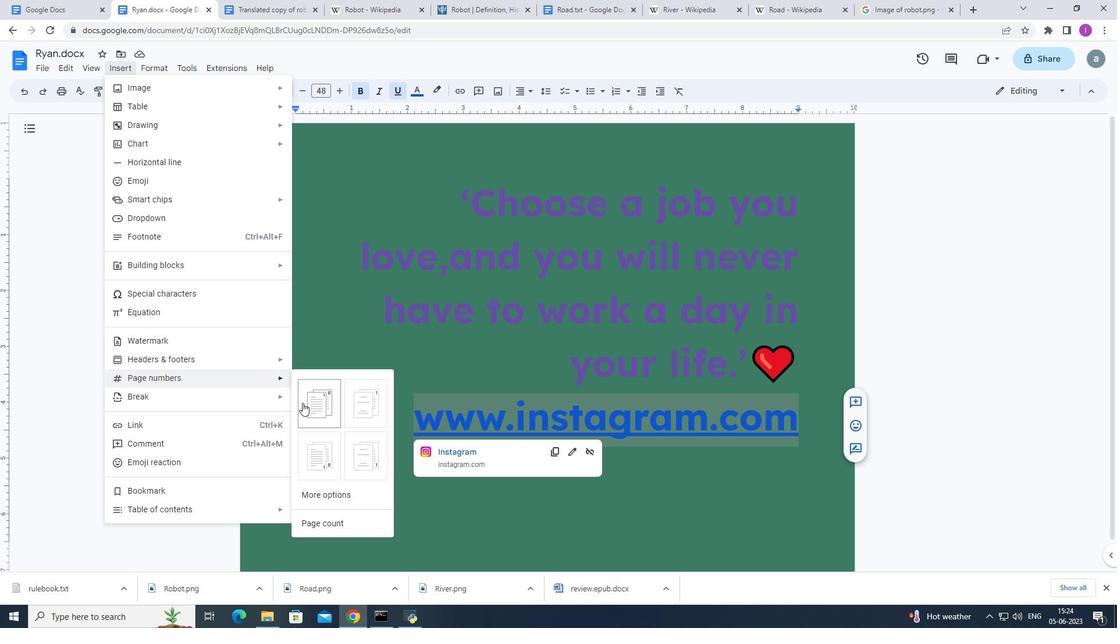 
Action: Mouse moved to (103, 331)
Screenshot: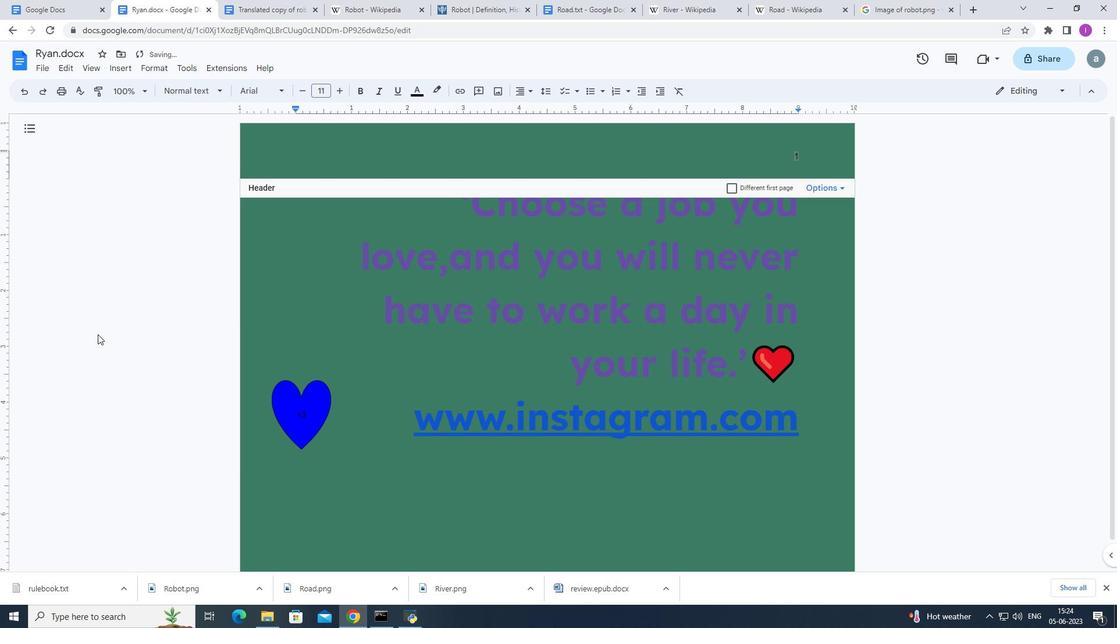 
